 Task: Search one way flight ticket for 3 adults in first from Riverton: Central Wyoming Regional Airport (was Riverton Regional) to Jackson: Jackson Hole Airport on 5-2-2023. Number of bags: 11 checked bags. Price is upto 106000. Outbound departure time preference is 22:15.
Action: Mouse moved to (357, 305)
Screenshot: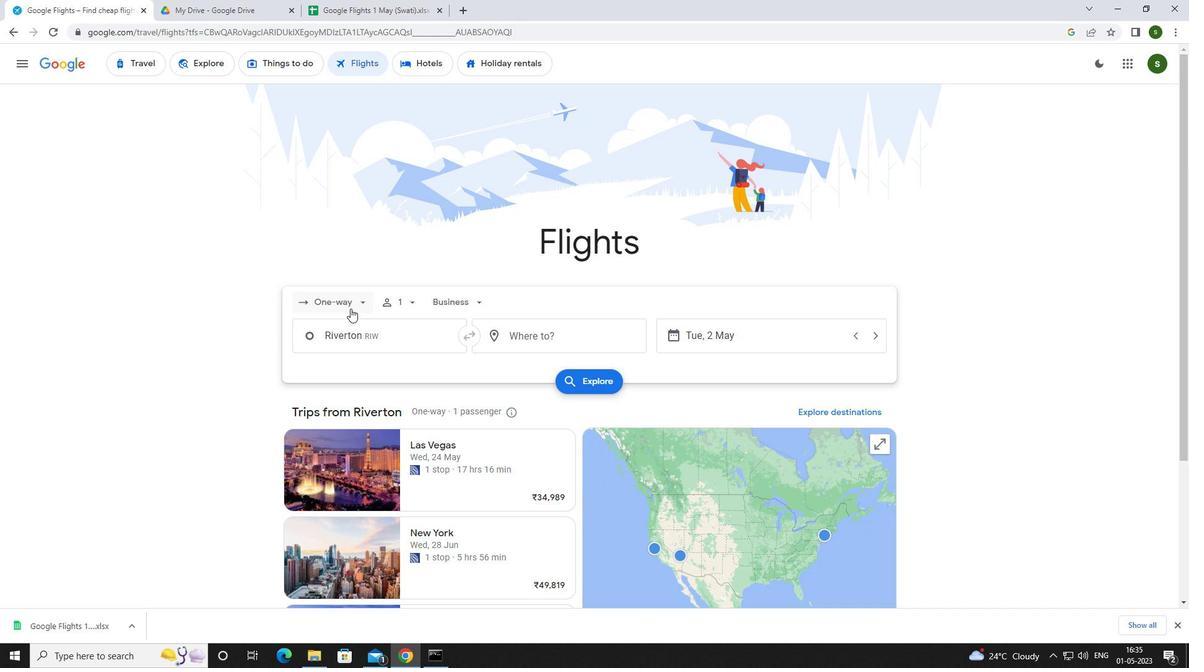 
Action: Mouse pressed left at (357, 305)
Screenshot: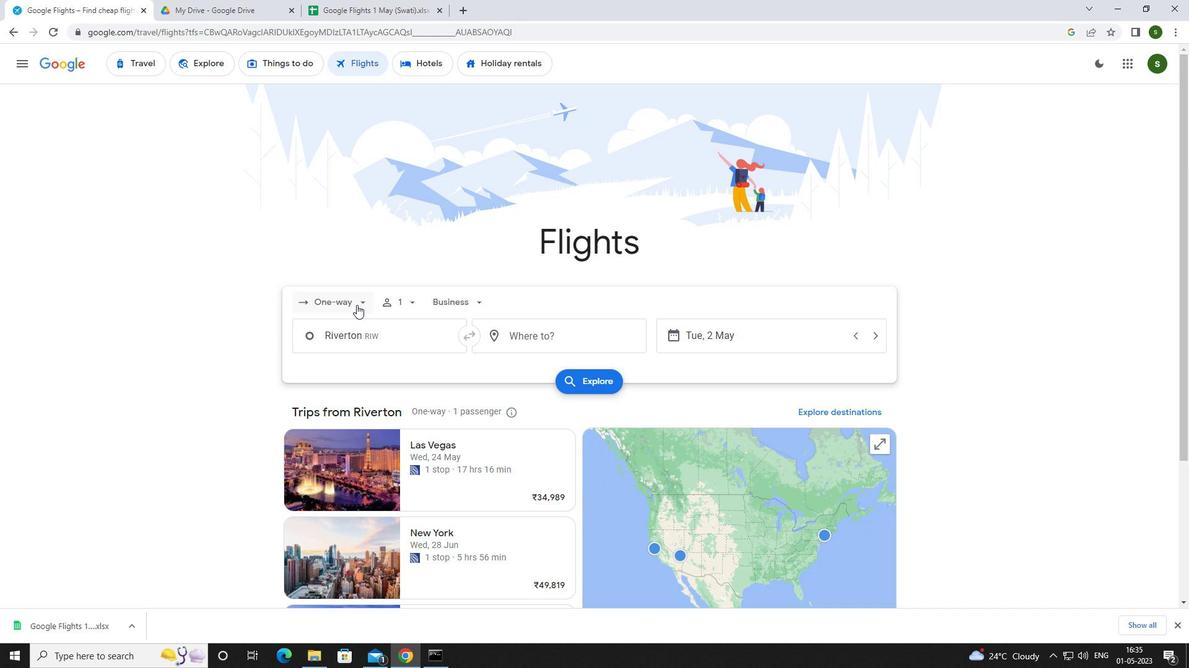 
Action: Mouse moved to (359, 358)
Screenshot: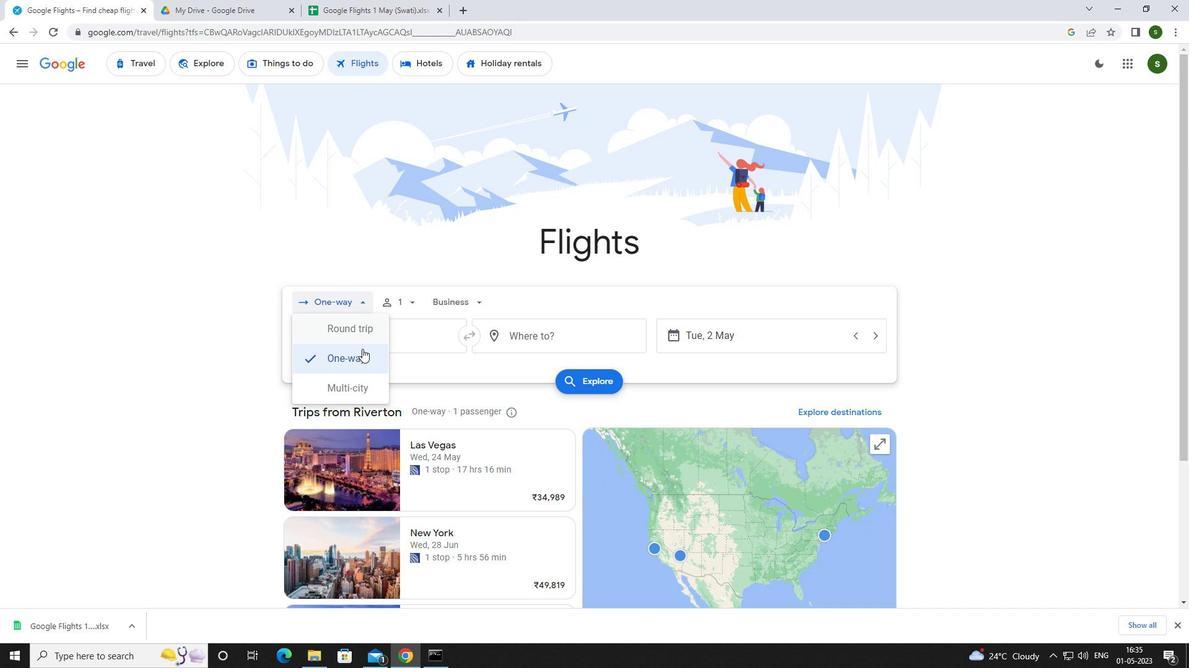 
Action: Mouse pressed left at (359, 358)
Screenshot: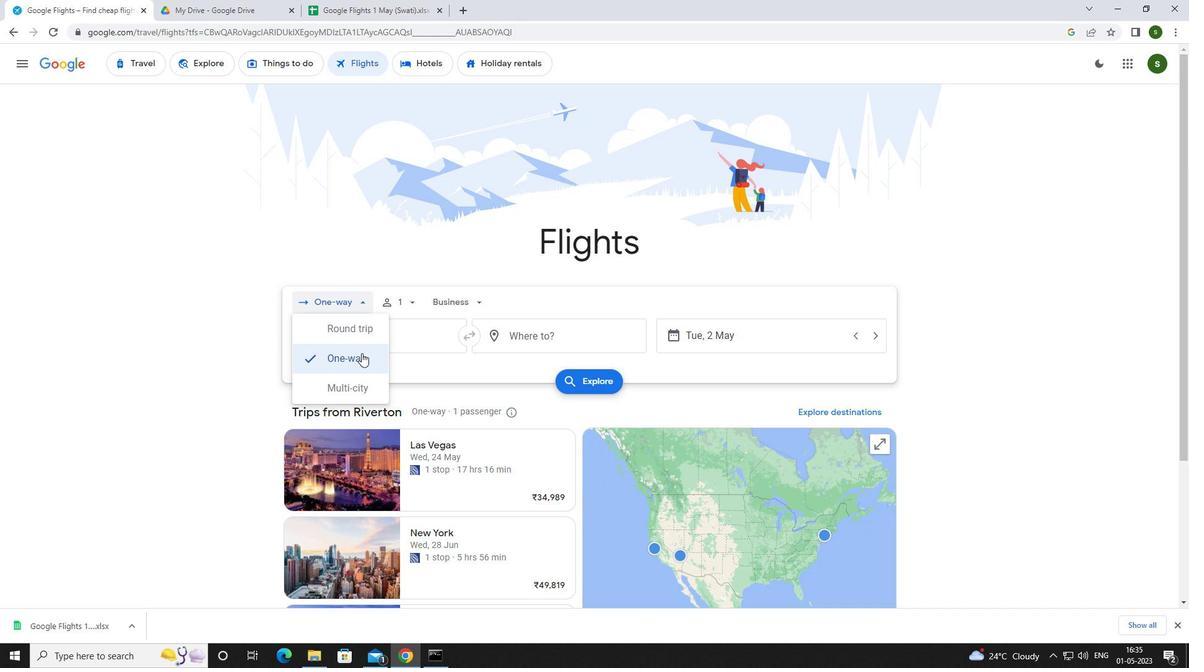 
Action: Mouse moved to (405, 300)
Screenshot: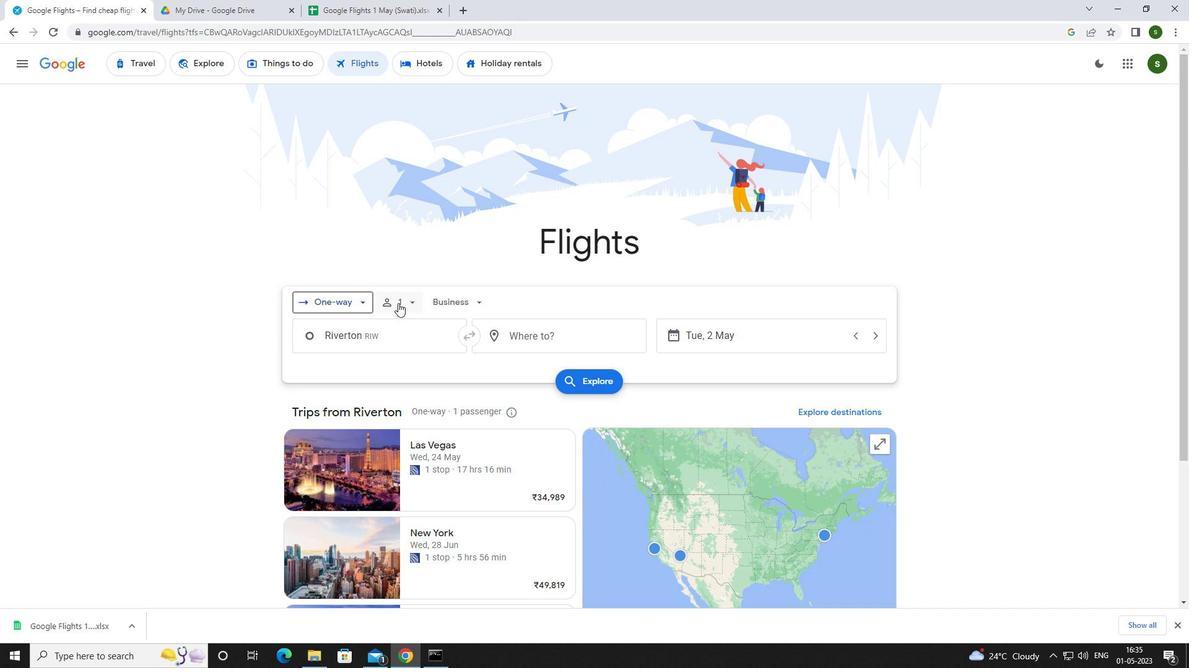 
Action: Mouse pressed left at (405, 300)
Screenshot: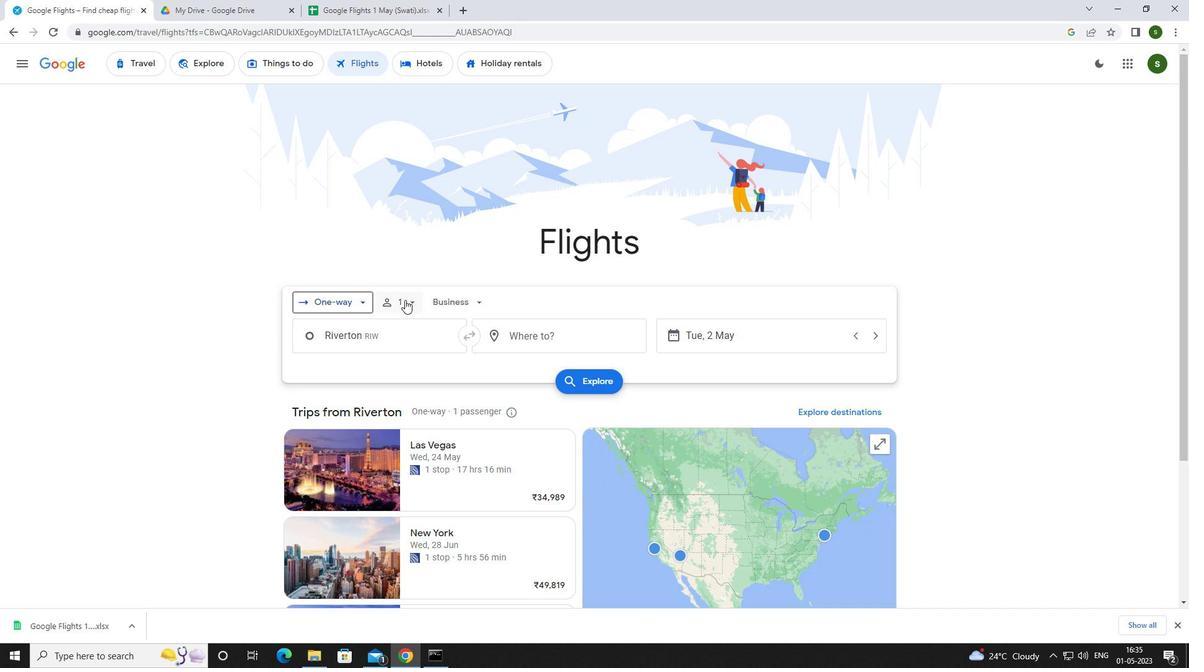 
Action: Mouse moved to (512, 335)
Screenshot: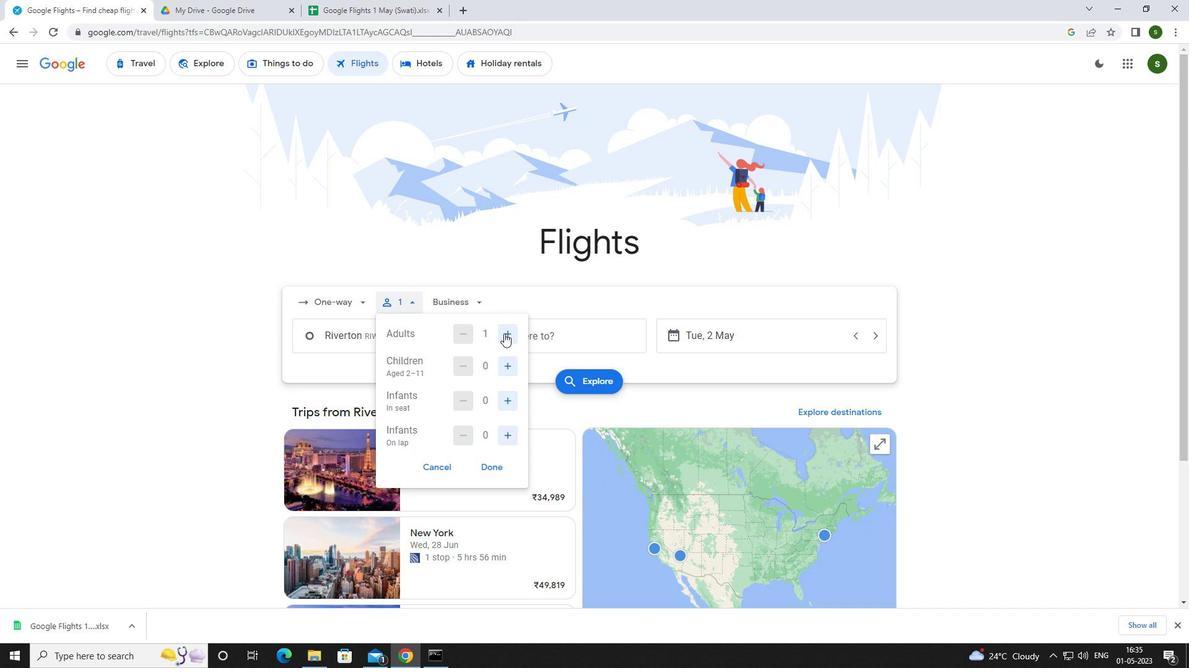 
Action: Mouse pressed left at (512, 335)
Screenshot: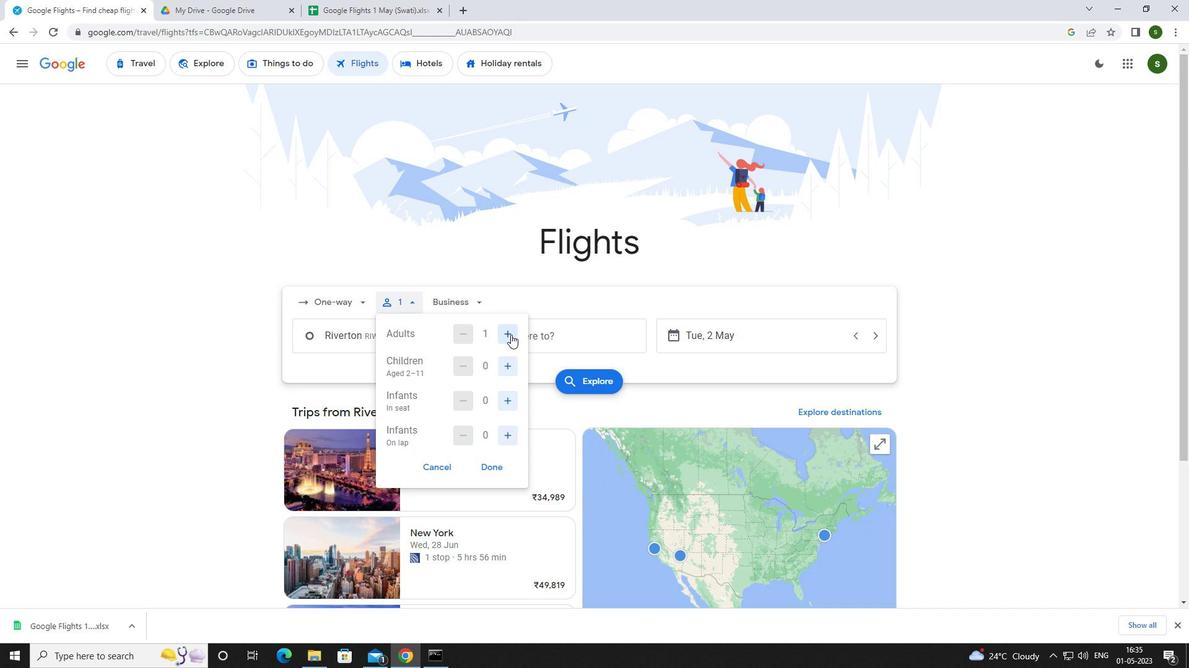 
Action: Mouse moved to (512, 334)
Screenshot: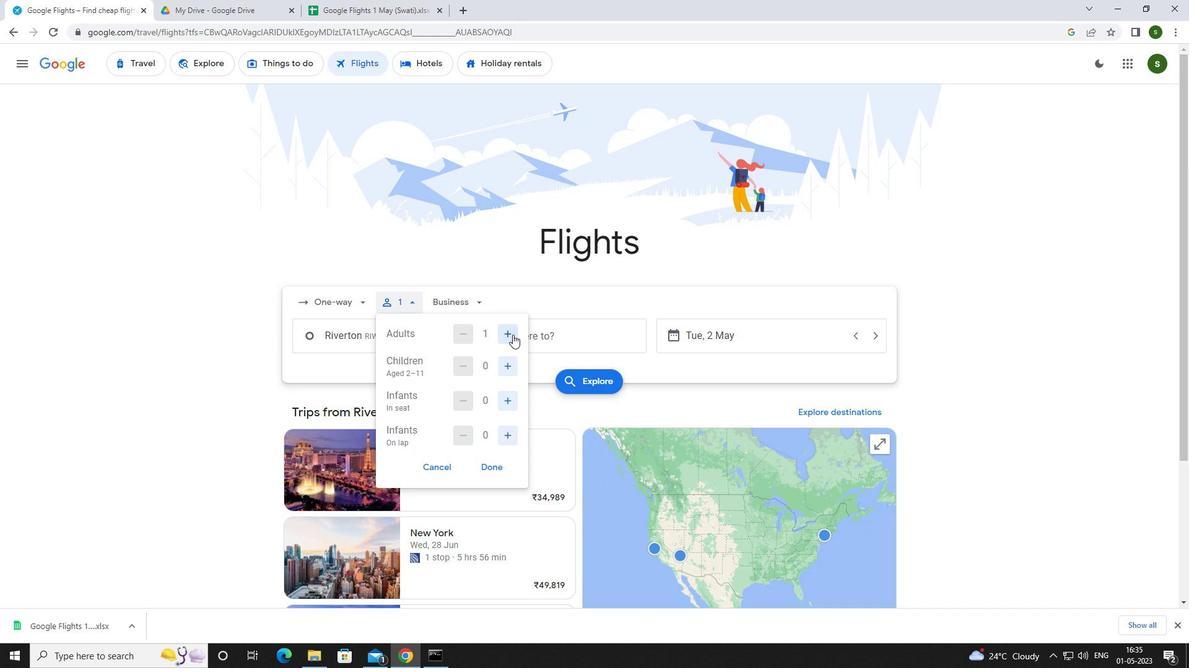 
Action: Mouse pressed left at (512, 334)
Screenshot: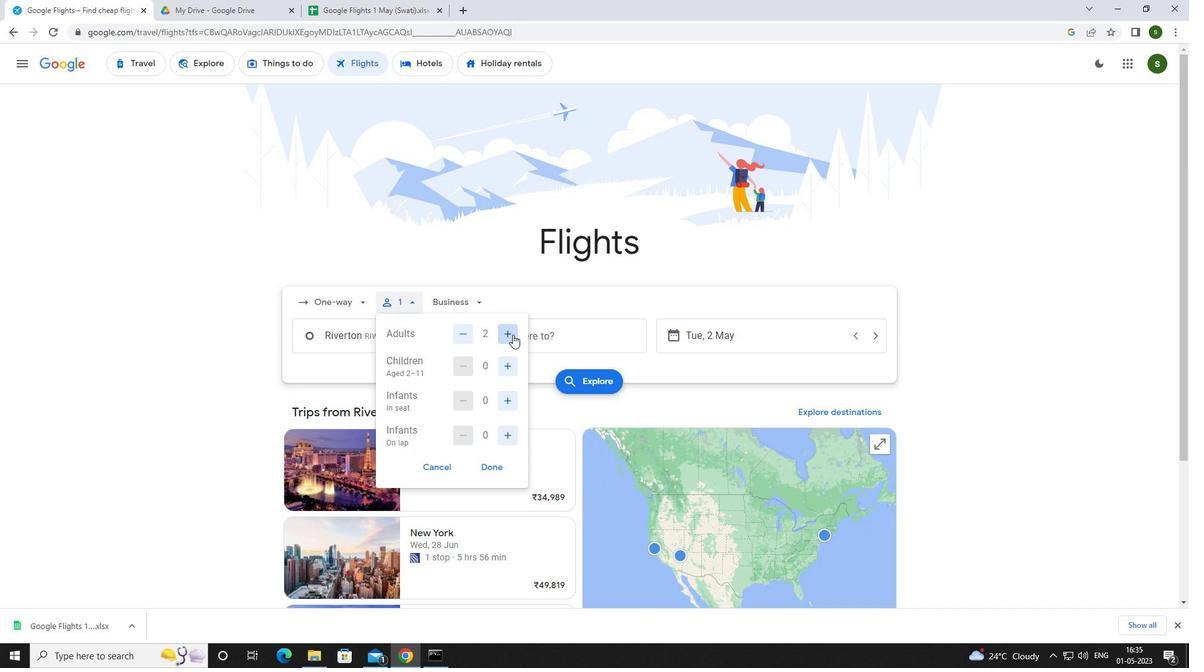 
Action: Mouse moved to (468, 306)
Screenshot: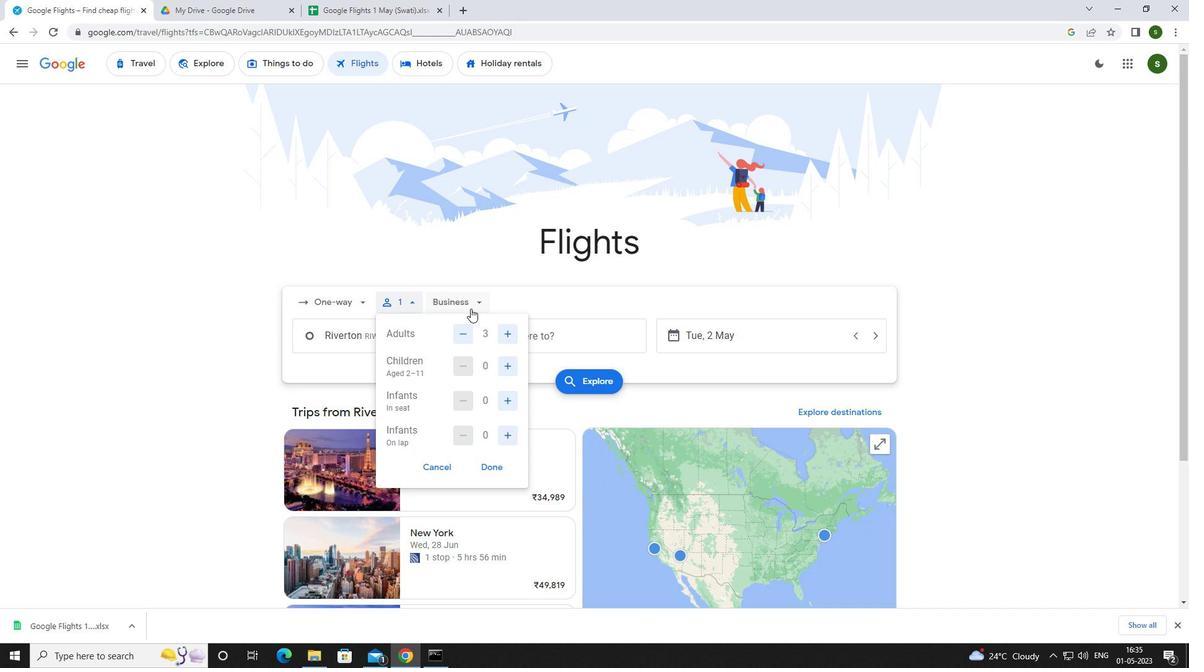 
Action: Mouse pressed left at (468, 306)
Screenshot: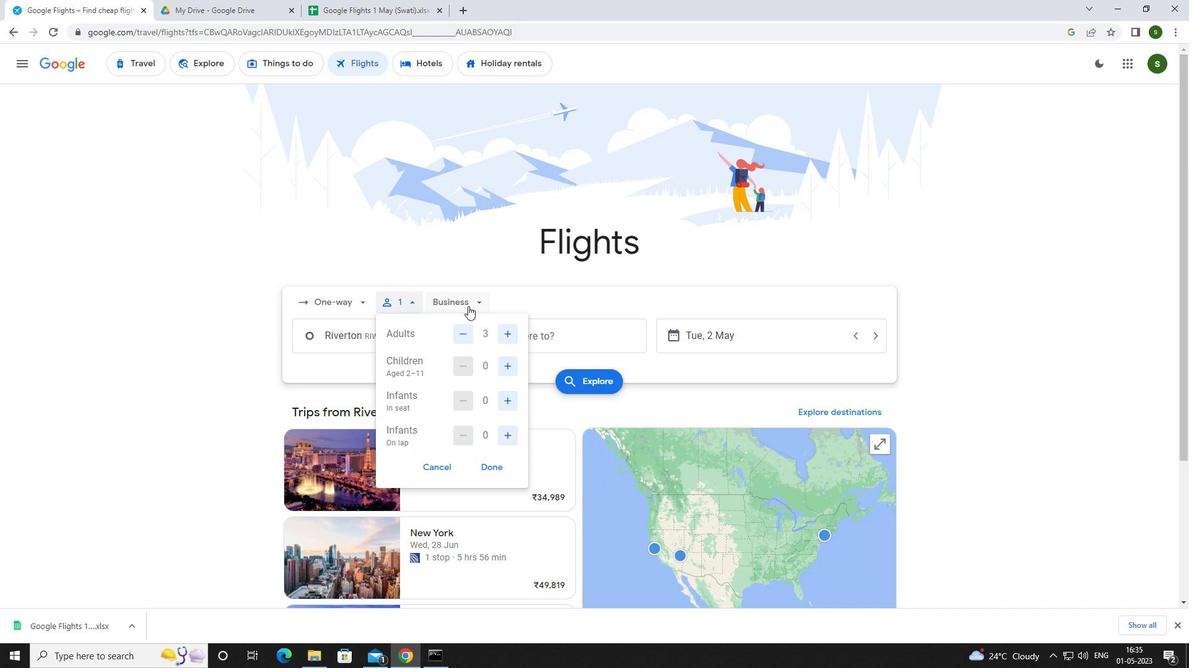 
Action: Mouse moved to (481, 416)
Screenshot: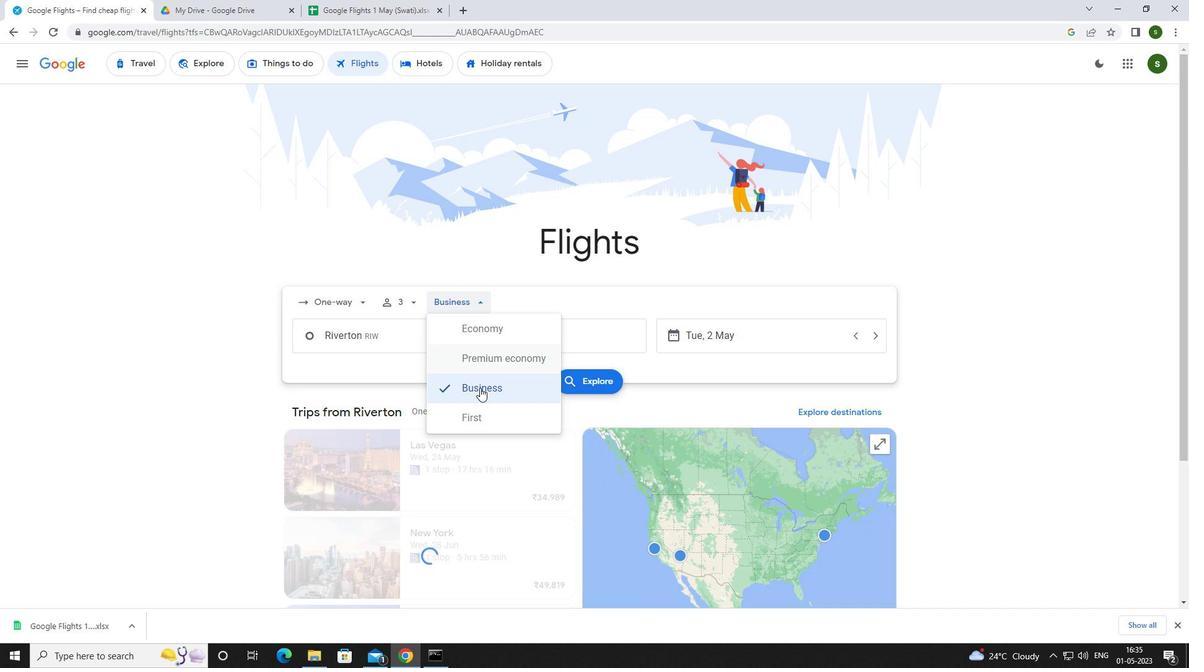 
Action: Mouse pressed left at (481, 416)
Screenshot: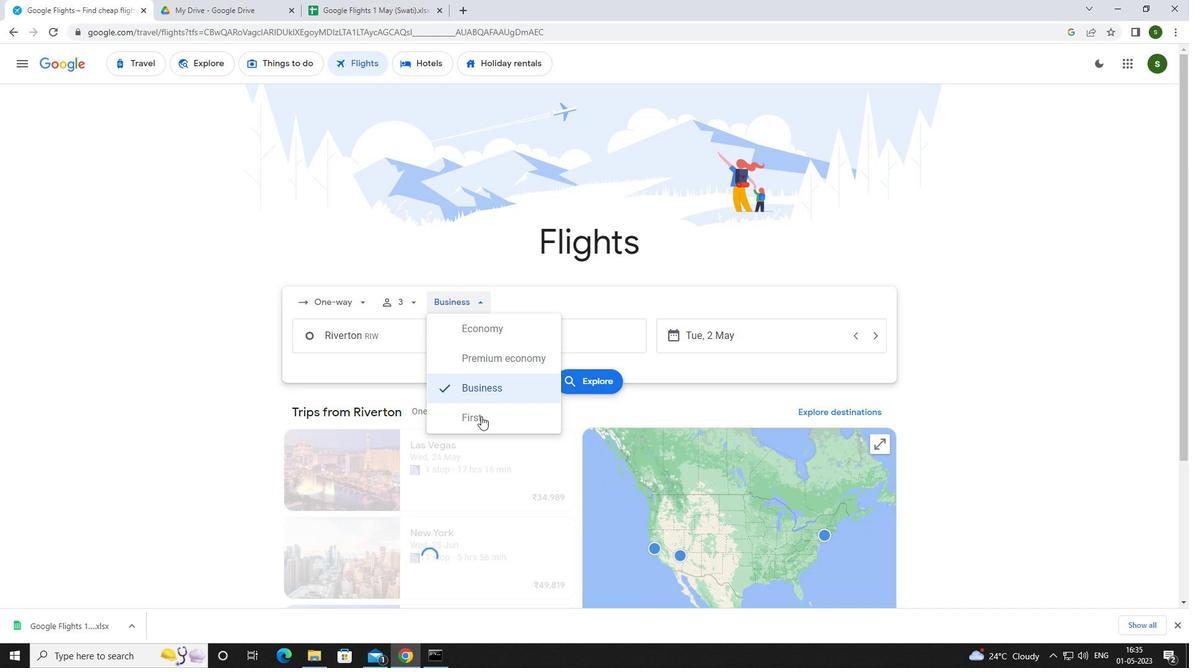 
Action: Mouse moved to (406, 336)
Screenshot: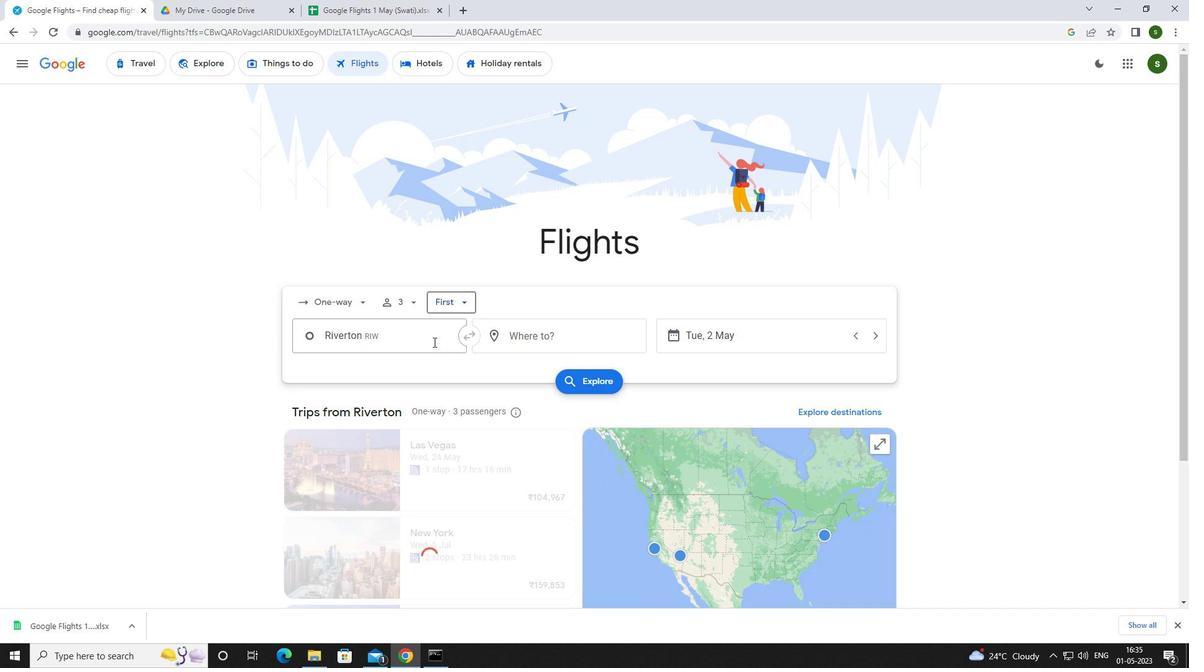 
Action: Mouse pressed left at (406, 336)
Screenshot: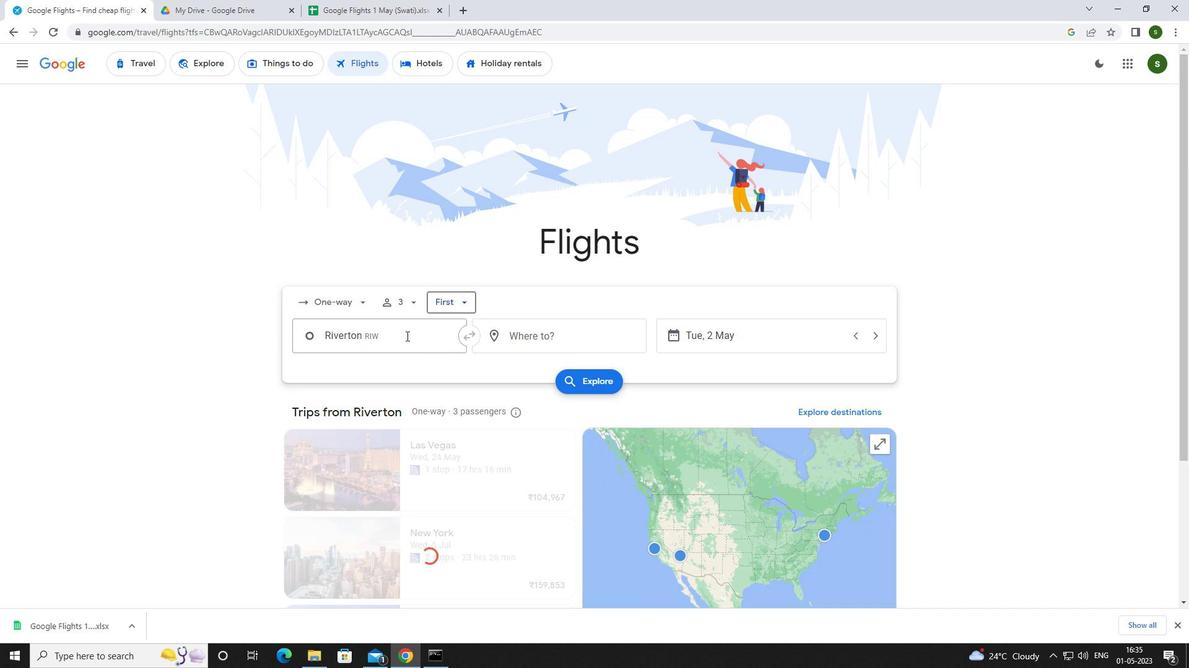 
Action: Mouse moved to (372, 343)
Screenshot: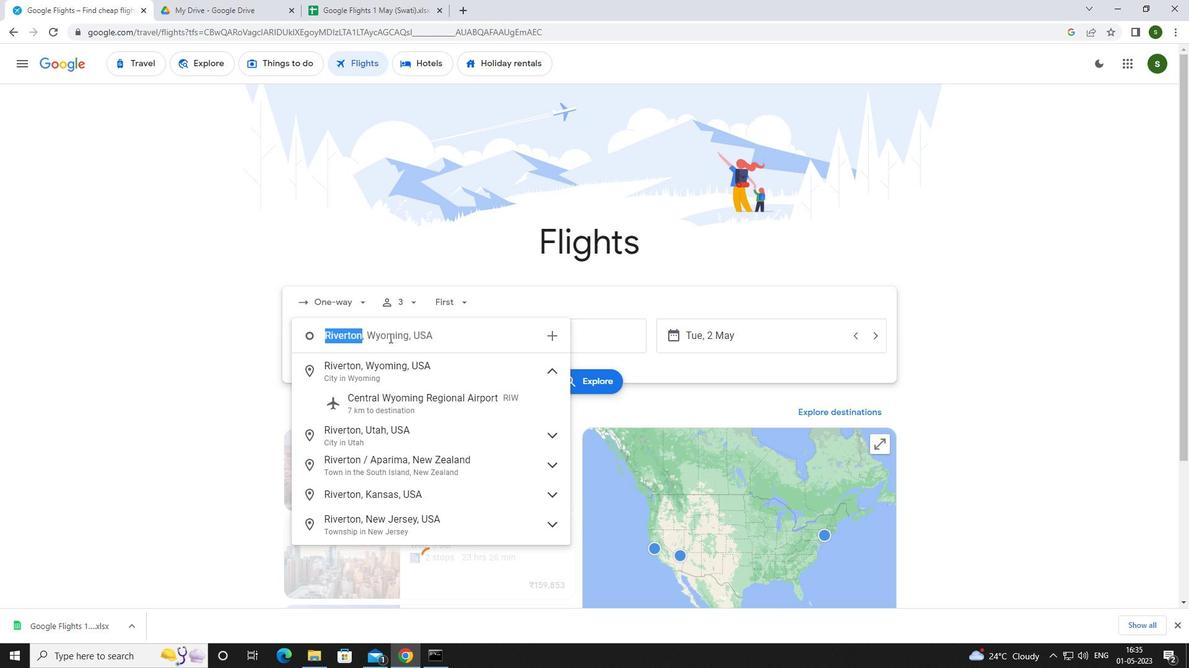 
Action: Key pressed <Key.caps_lock>r<Key.caps_lock>iverton
Screenshot: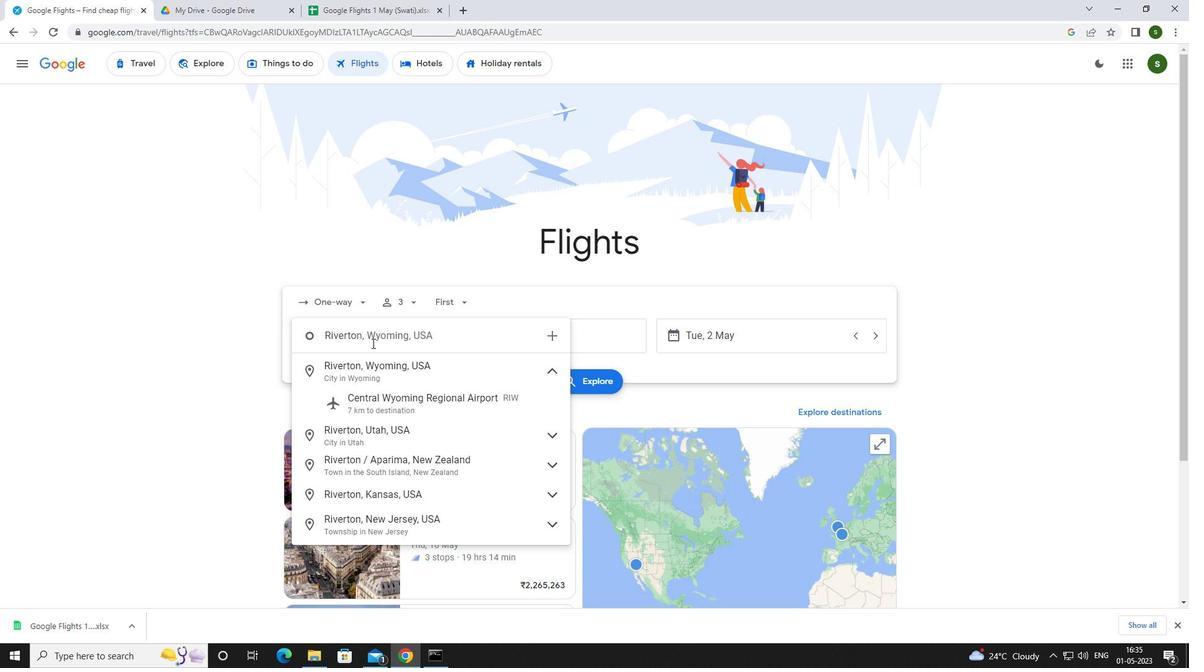 
Action: Mouse moved to (398, 410)
Screenshot: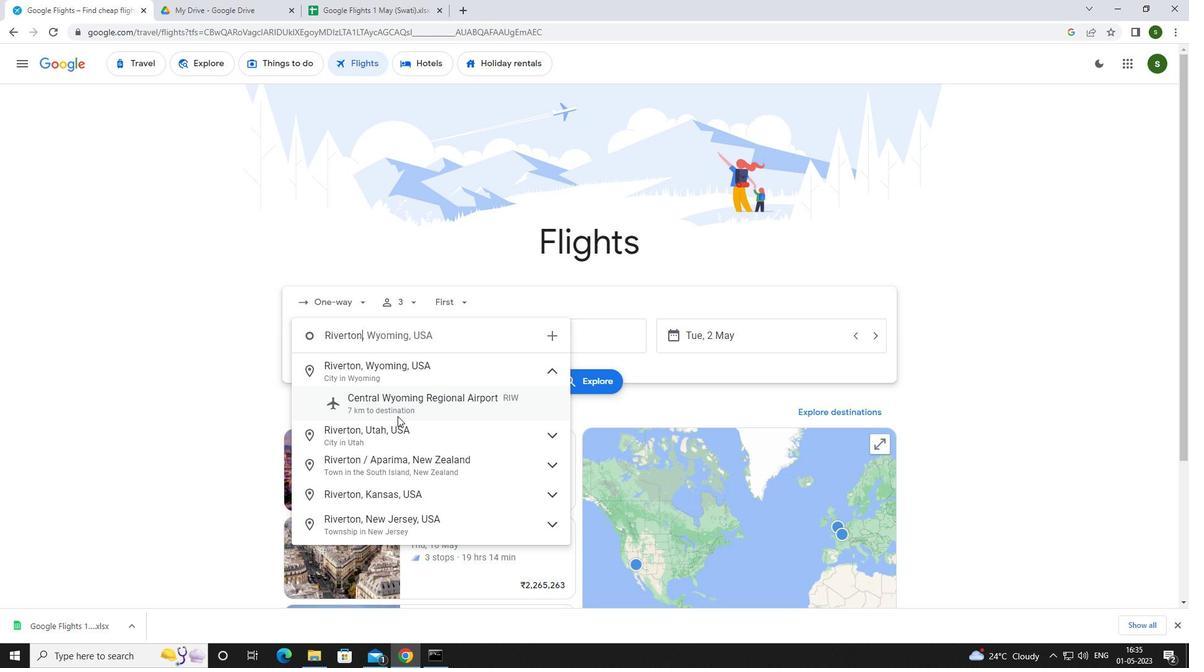 
Action: Mouse pressed left at (398, 410)
Screenshot: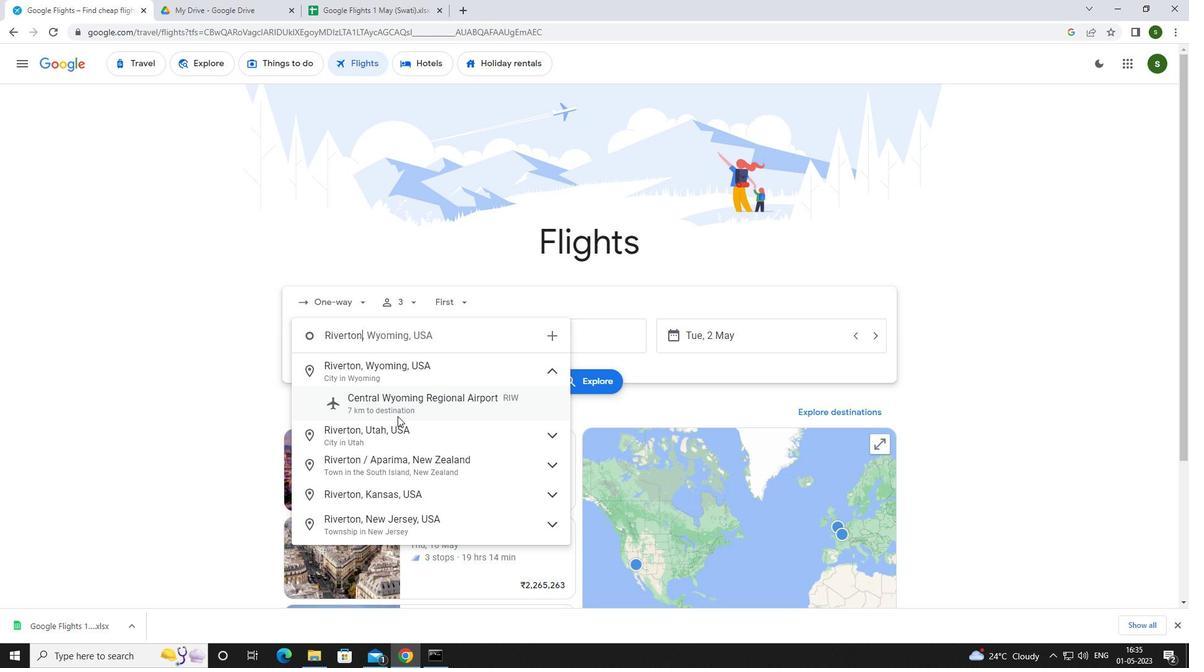 
Action: Mouse moved to (549, 338)
Screenshot: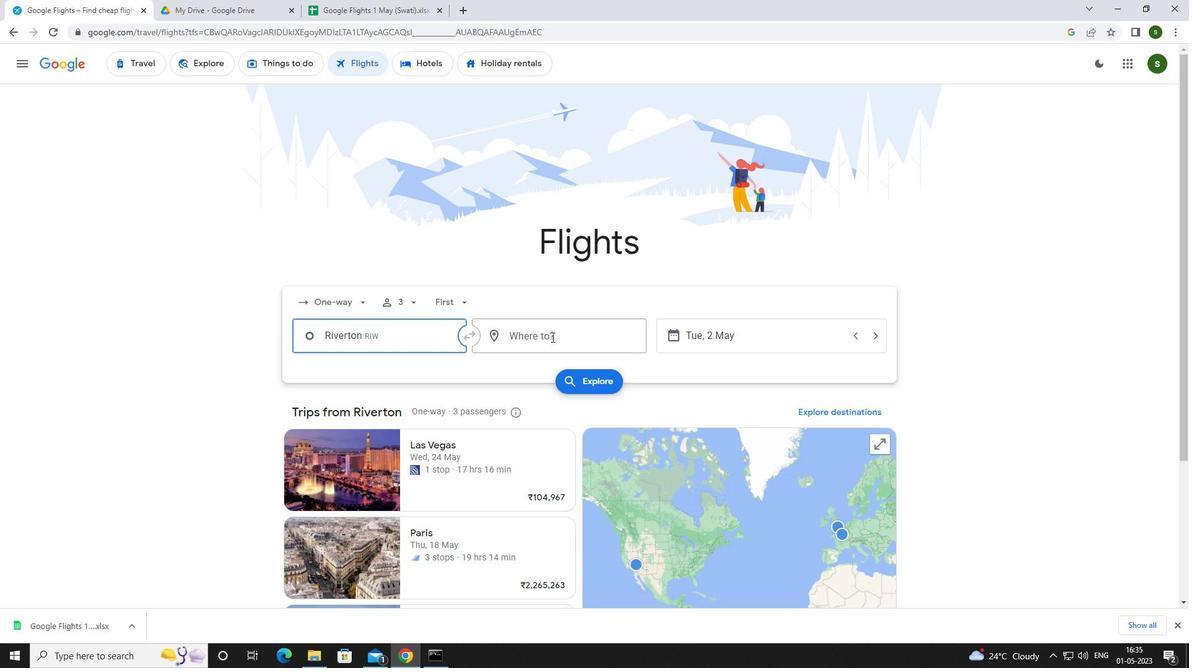 
Action: Mouse pressed left at (549, 338)
Screenshot: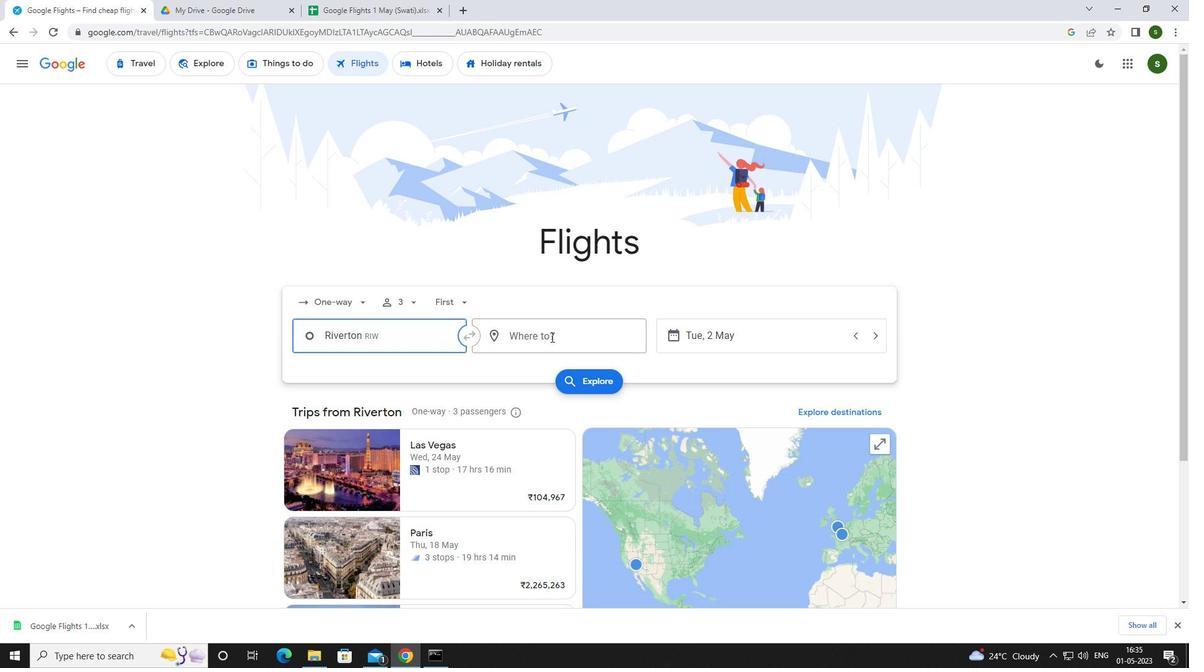 
Action: Mouse moved to (449, 356)
Screenshot: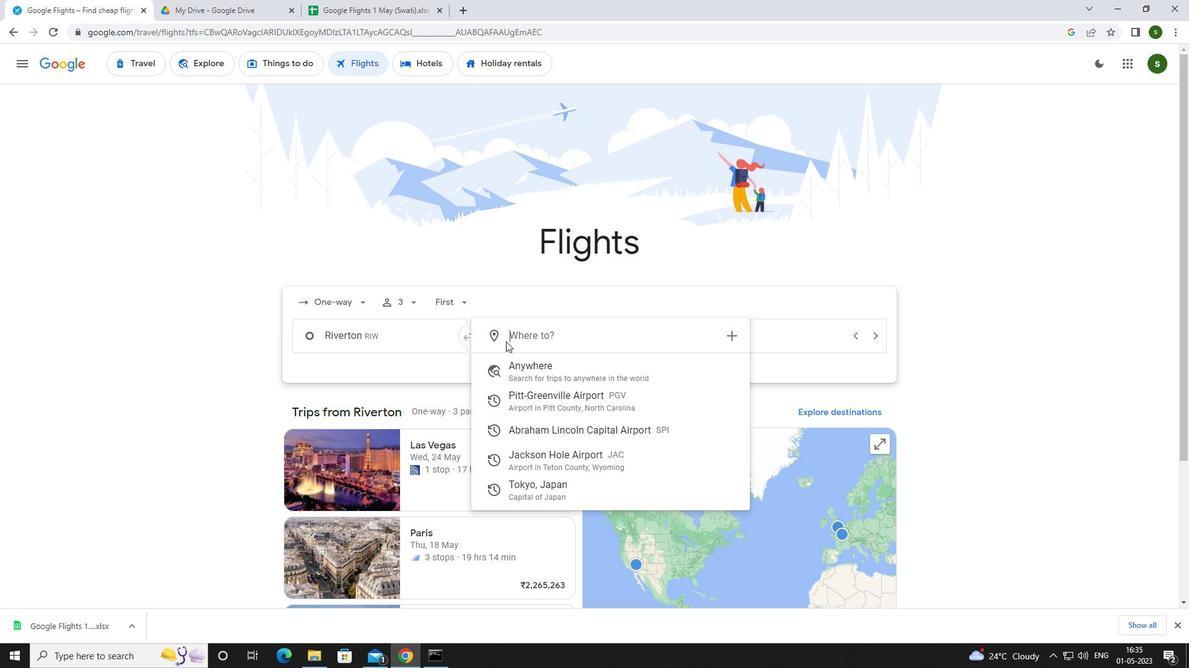 
Action: Key pressed <Key.caps_lock>j<Key.caps_lock>ackson<Key.space><Key.caps_lock>h
Screenshot: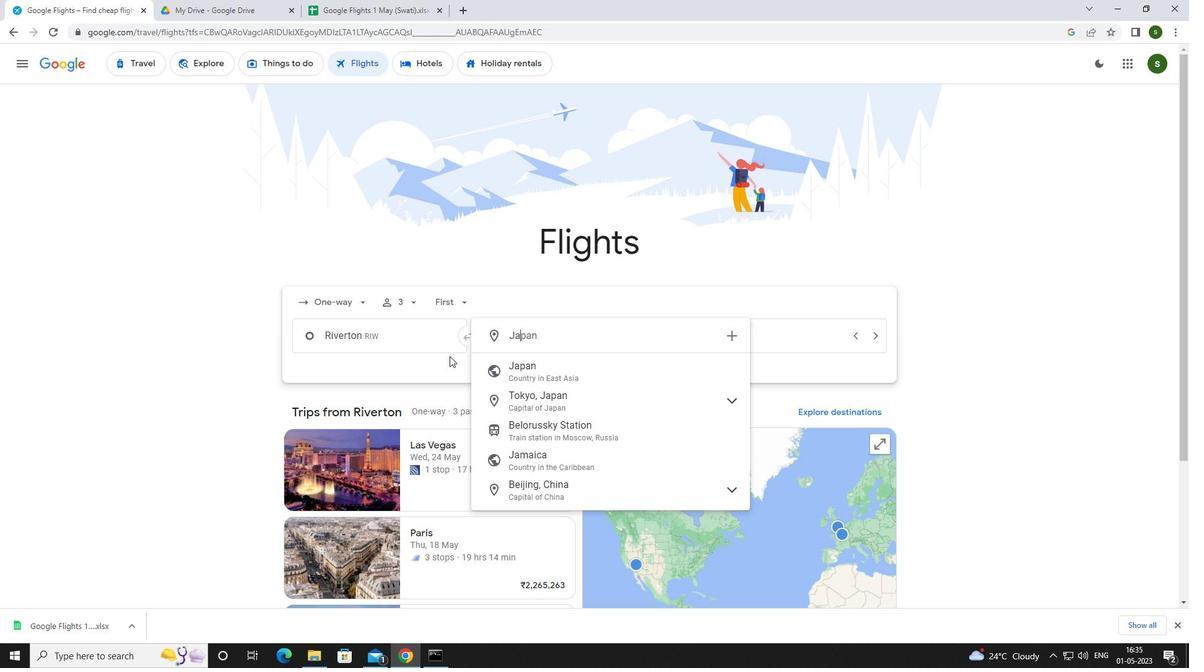 
Action: Mouse moved to (595, 399)
Screenshot: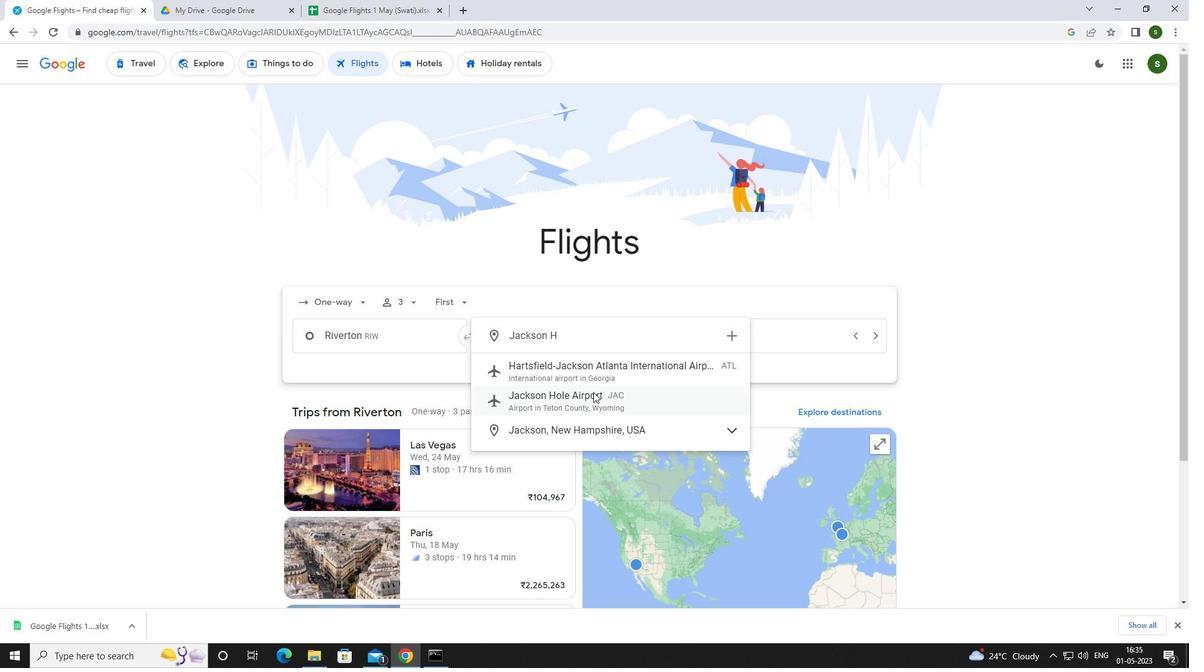 
Action: Mouse pressed left at (595, 399)
Screenshot: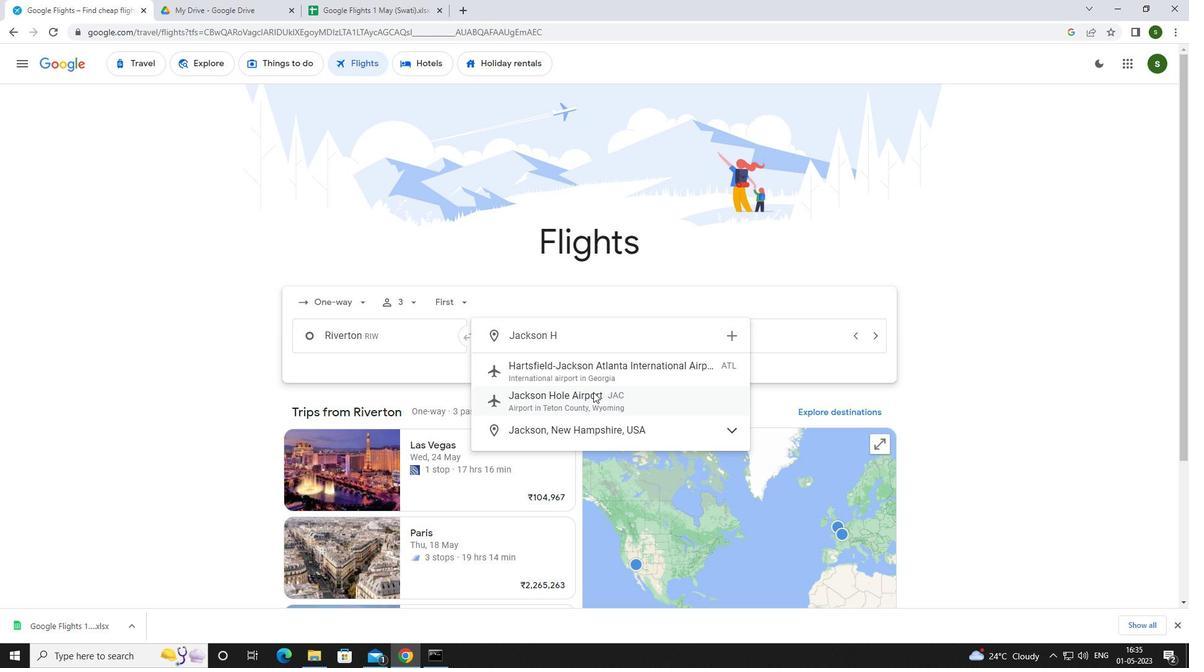 
Action: Mouse moved to (746, 333)
Screenshot: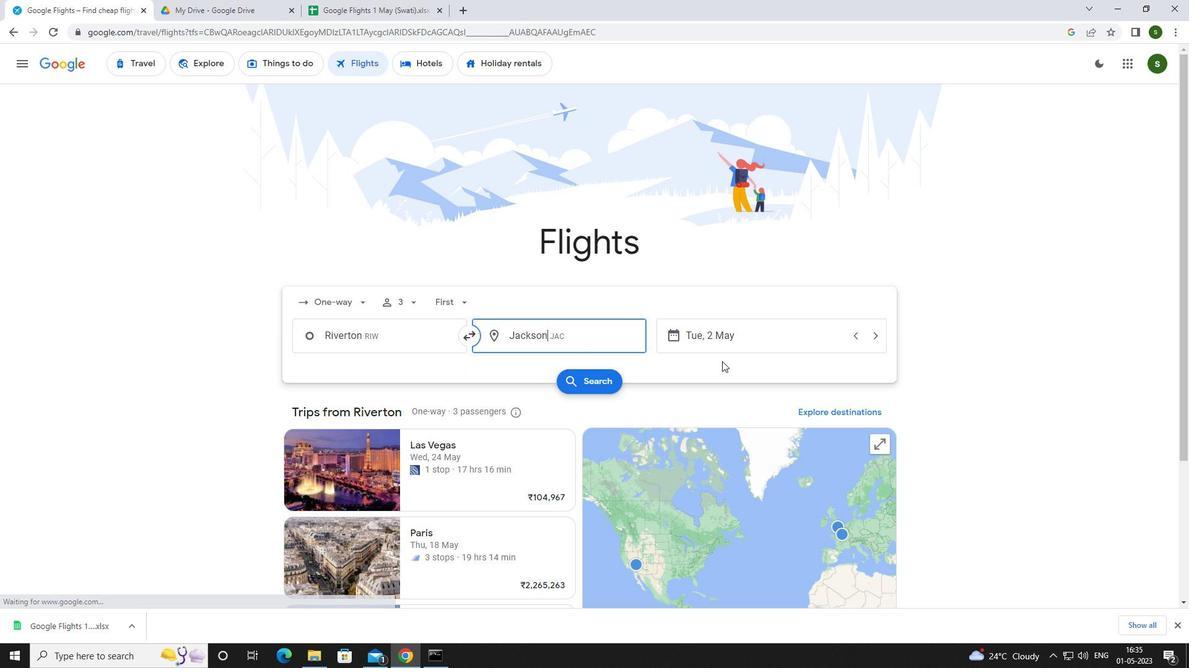 
Action: Mouse pressed left at (746, 333)
Screenshot: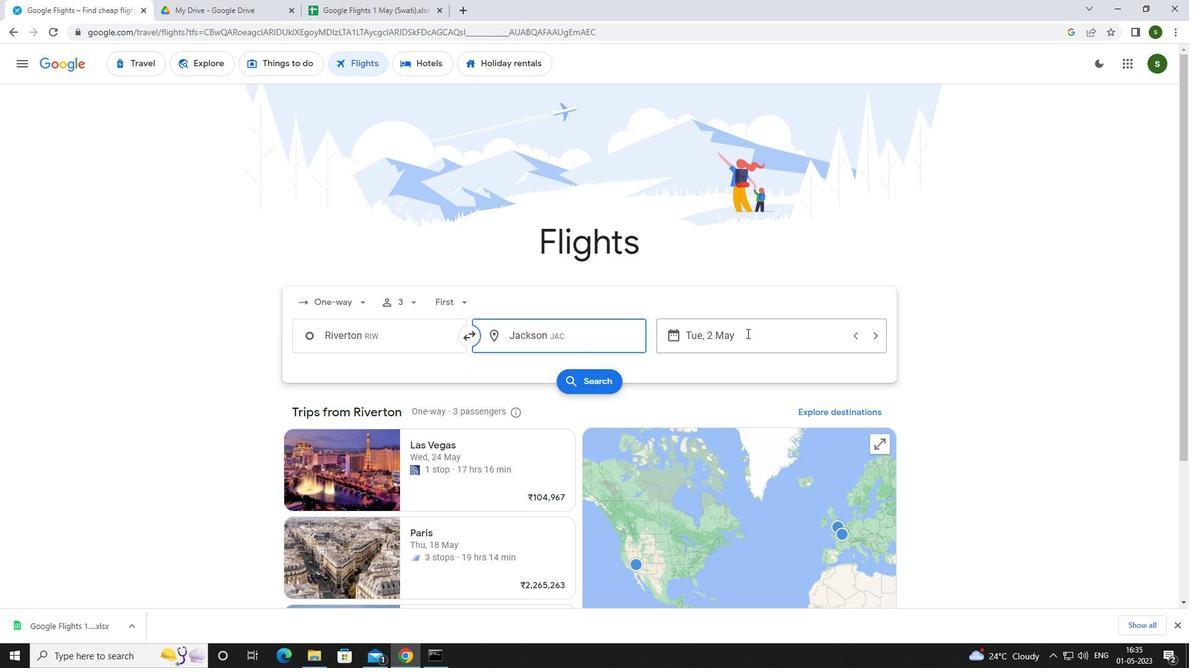 
Action: Mouse moved to (510, 382)
Screenshot: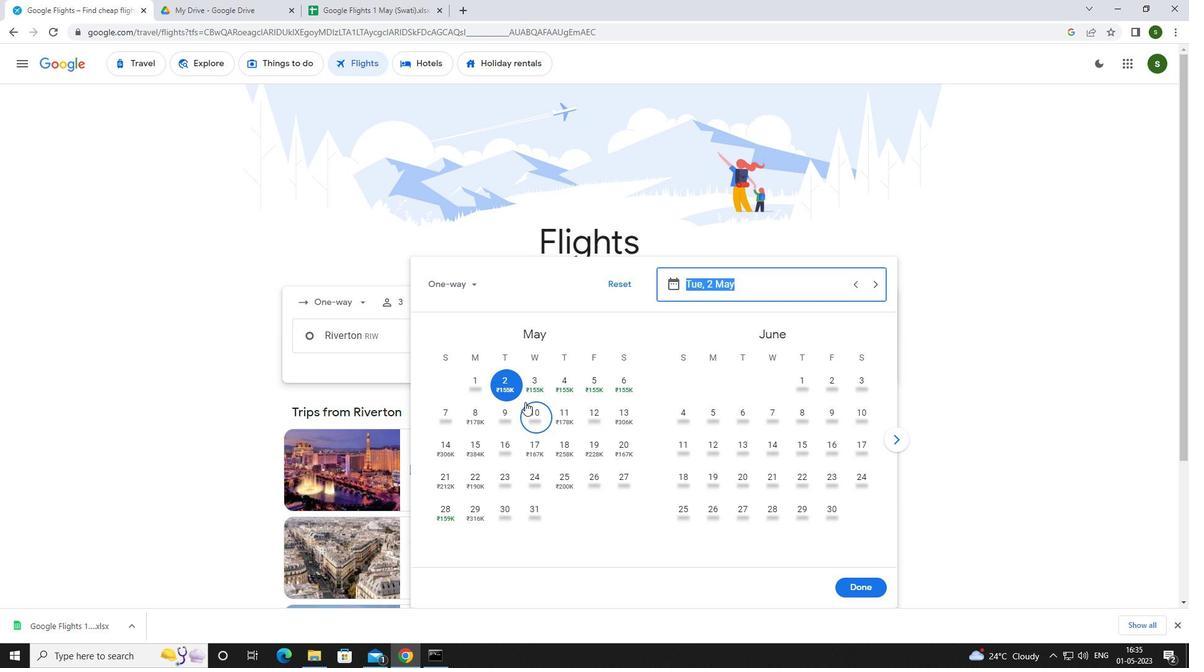 
Action: Mouse pressed left at (510, 382)
Screenshot: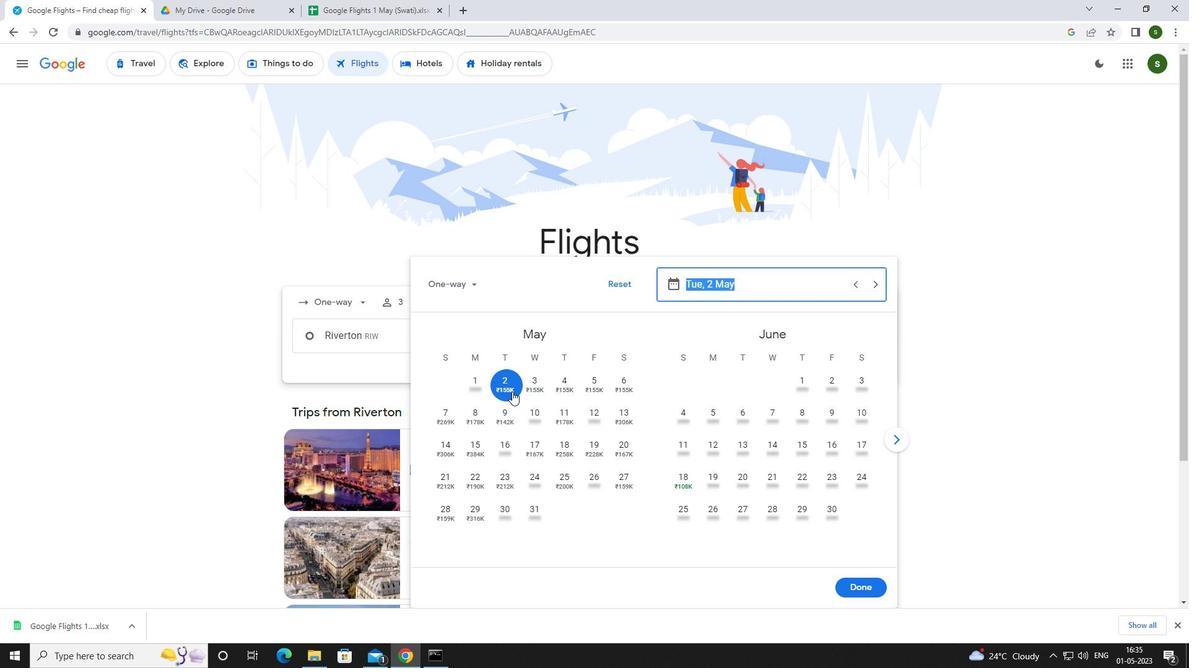 
Action: Mouse moved to (860, 589)
Screenshot: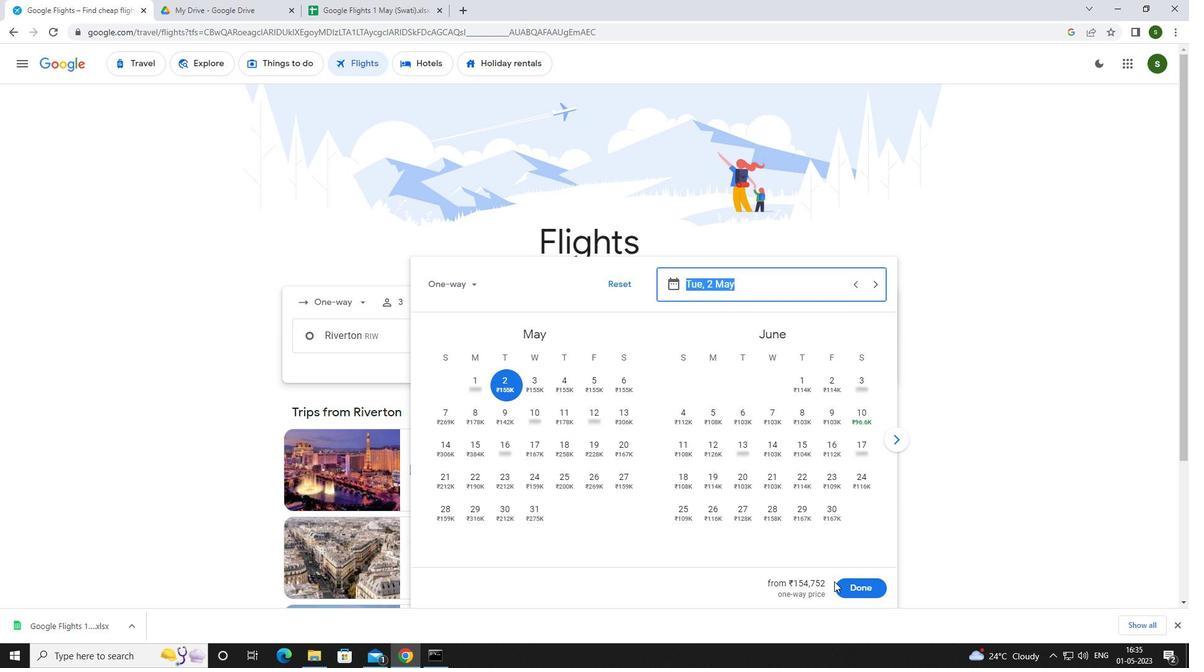 
Action: Mouse pressed left at (860, 589)
Screenshot: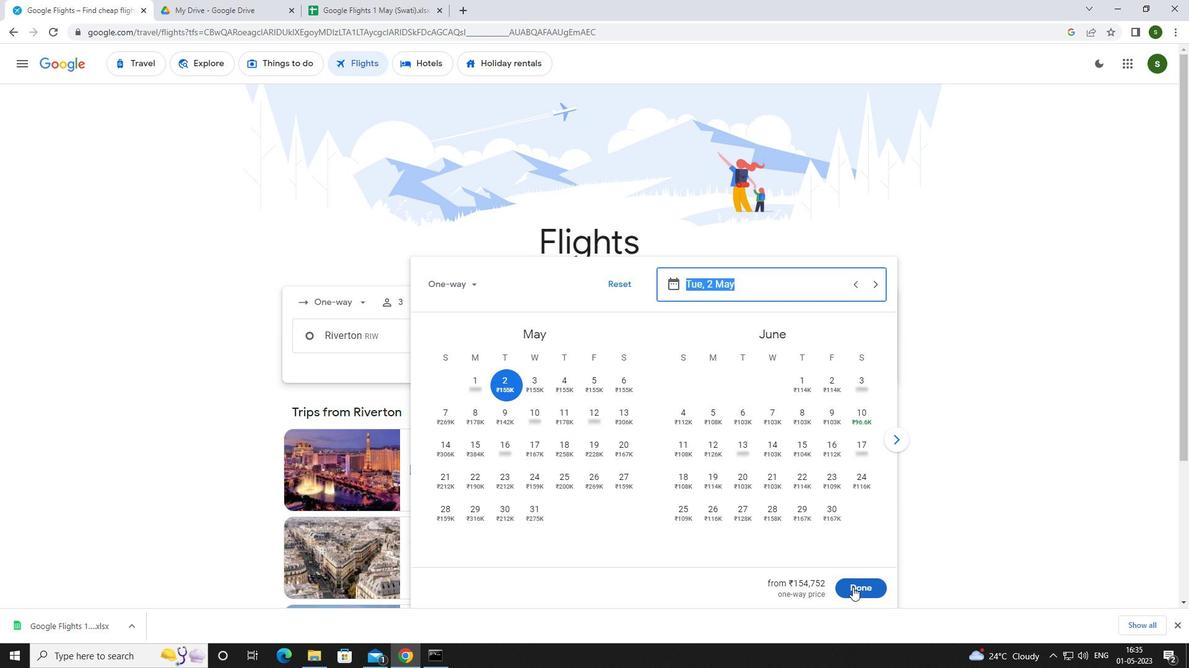 
Action: Mouse moved to (595, 375)
Screenshot: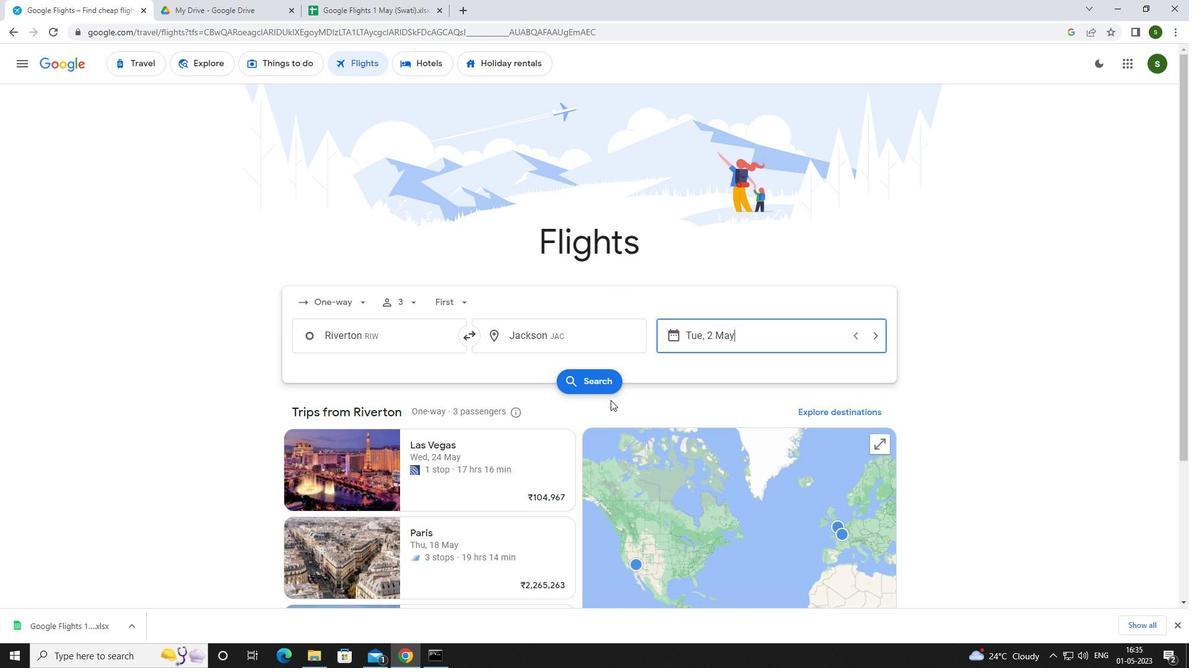 
Action: Mouse pressed left at (595, 375)
Screenshot: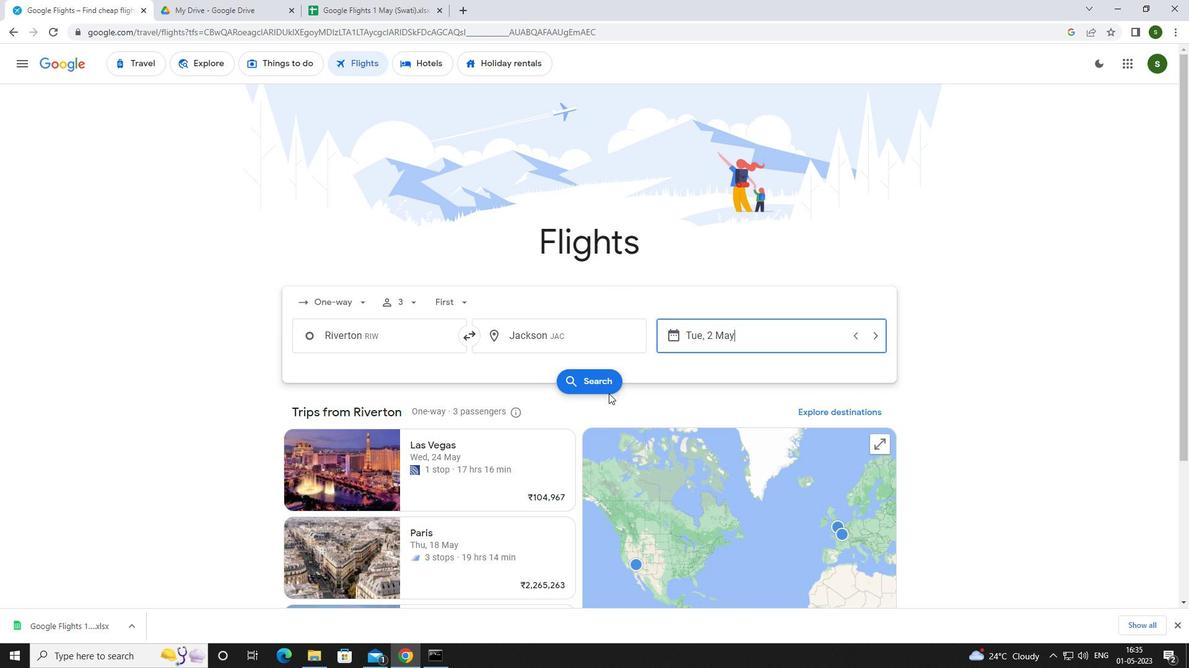 
Action: Mouse moved to (320, 178)
Screenshot: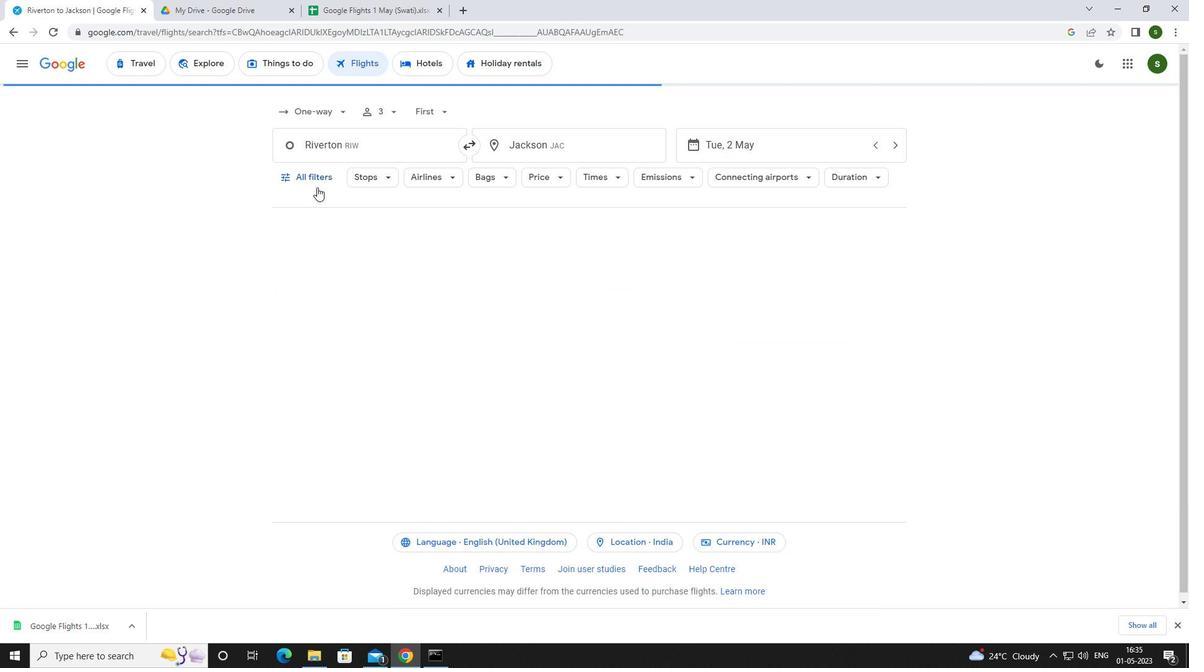 
Action: Mouse pressed left at (320, 178)
Screenshot: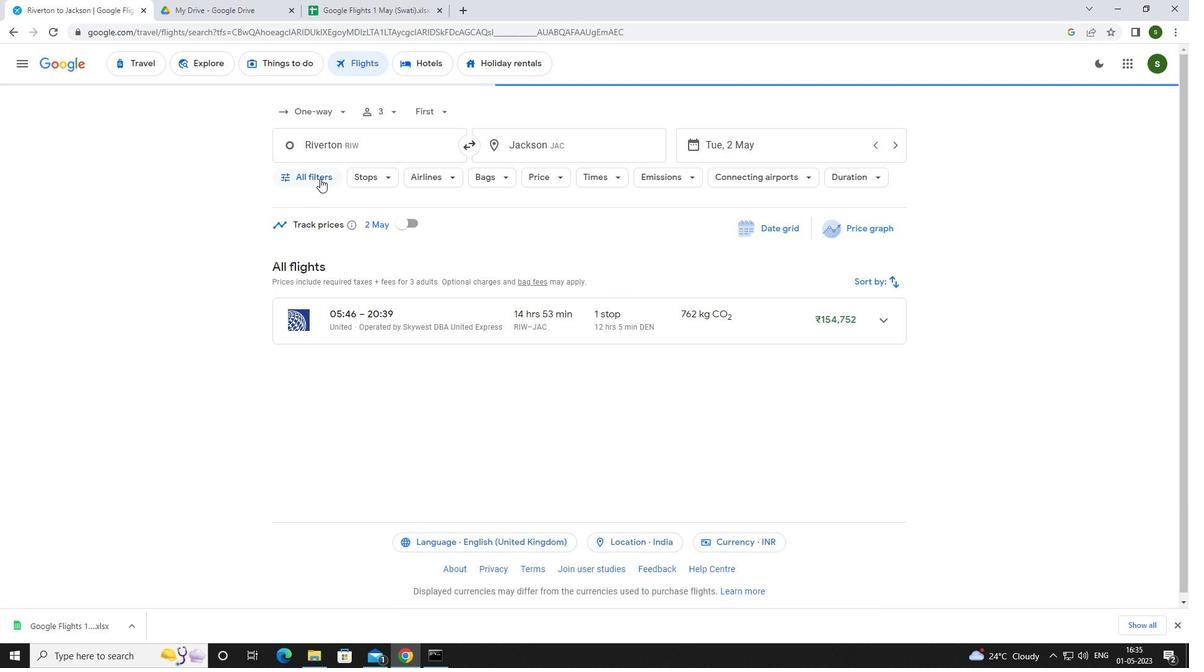 
Action: Mouse moved to (361, 260)
Screenshot: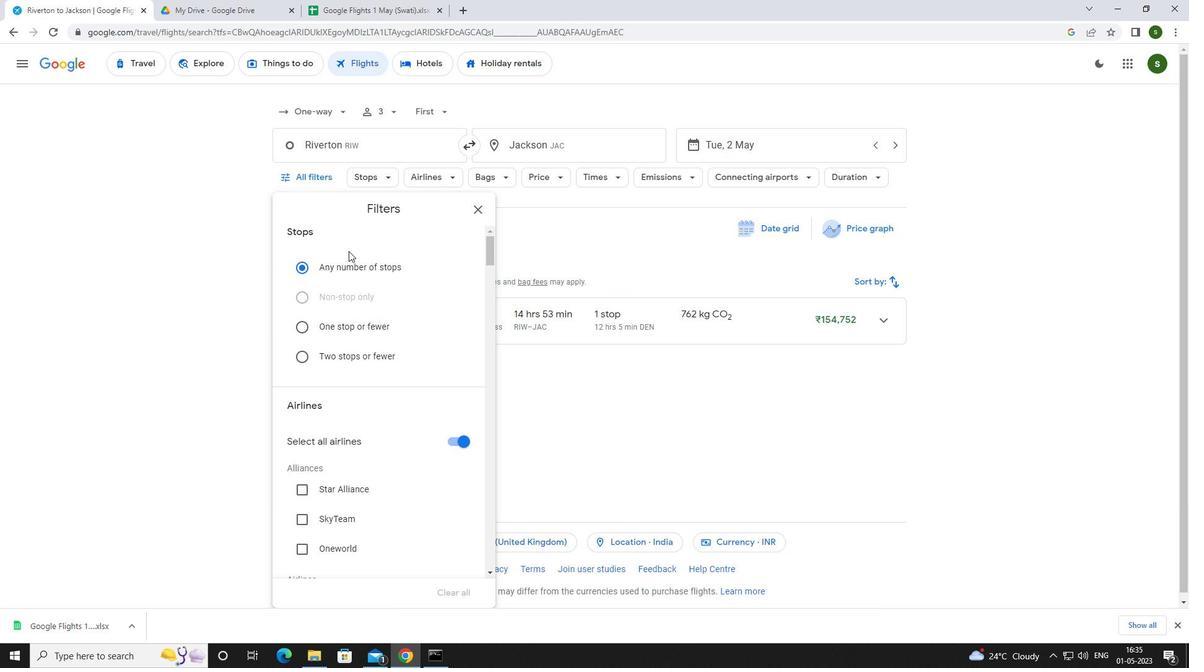 
Action: Mouse scrolled (361, 260) with delta (0, 0)
Screenshot: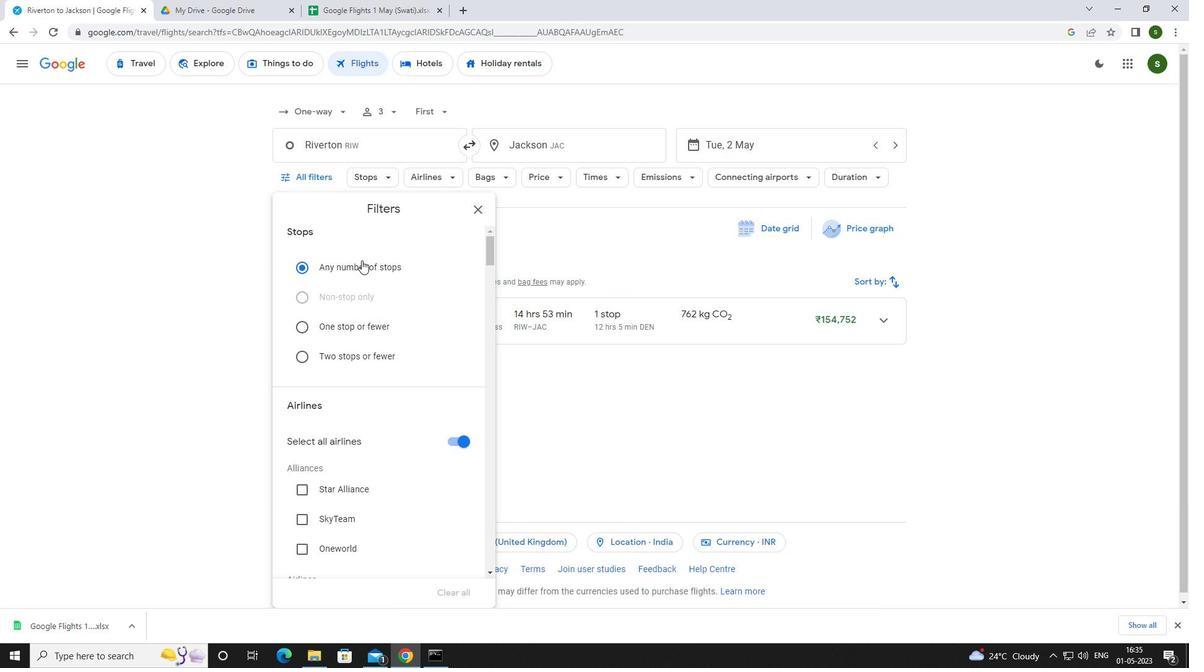 
Action: Mouse scrolled (361, 260) with delta (0, 0)
Screenshot: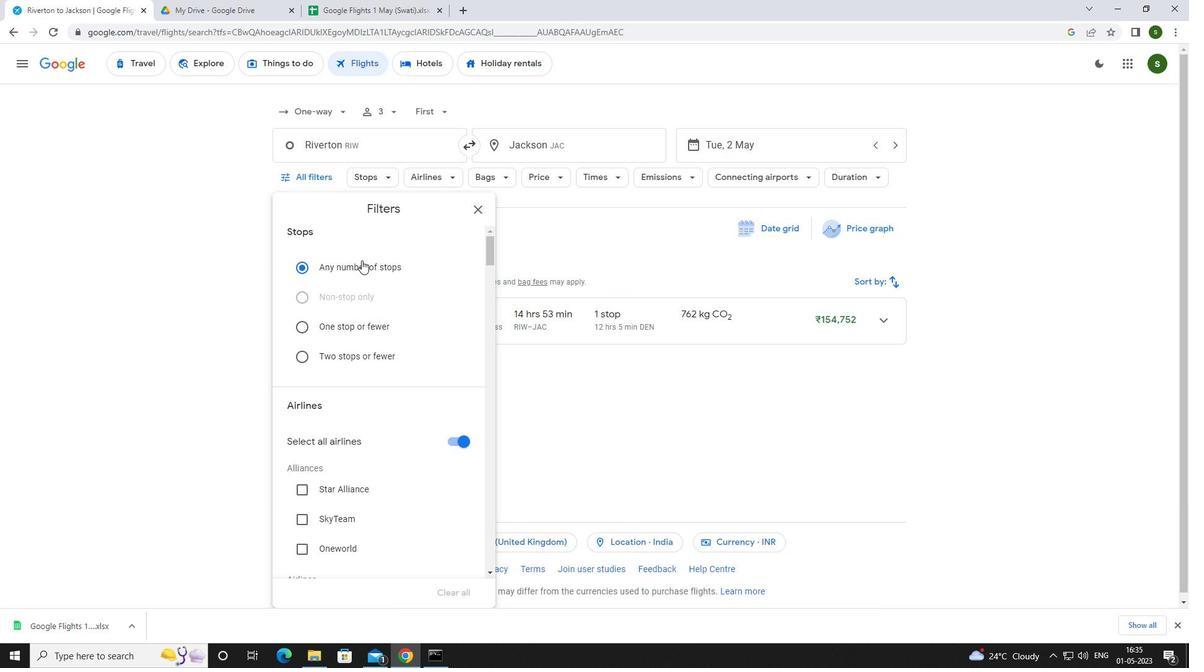 
Action: Mouse scrolled (361, 260) with delta (0, 0)
Screenshot: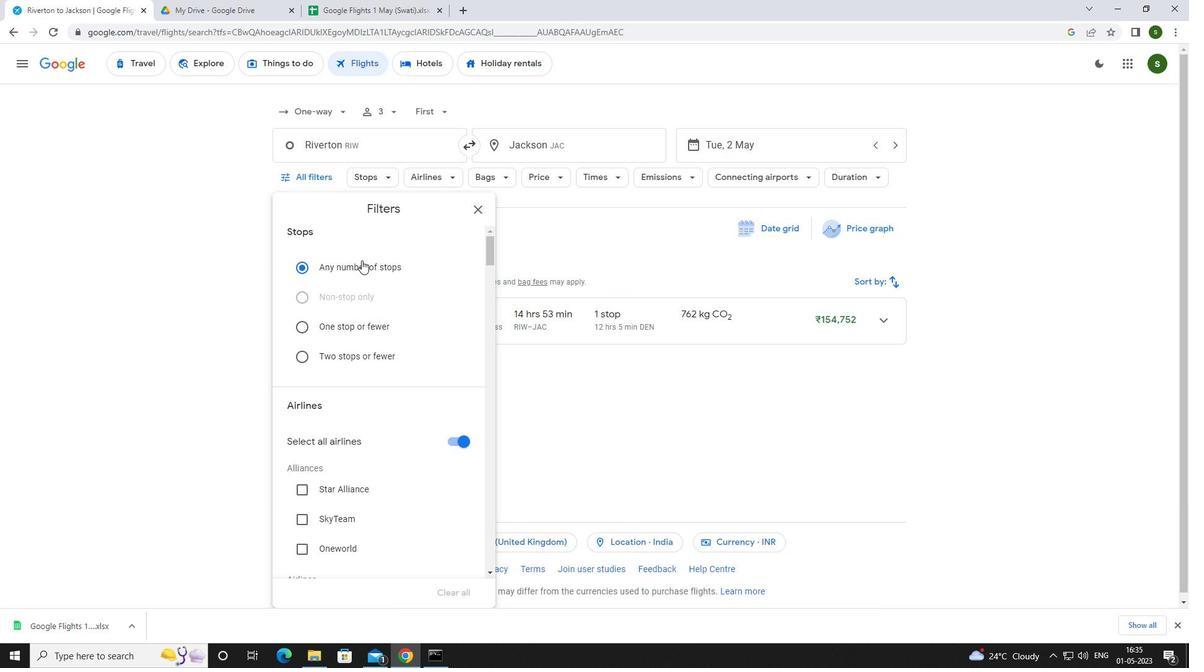 
Action: Mouse scrolled (361, 260) with delta (0, 0)
Screenshot: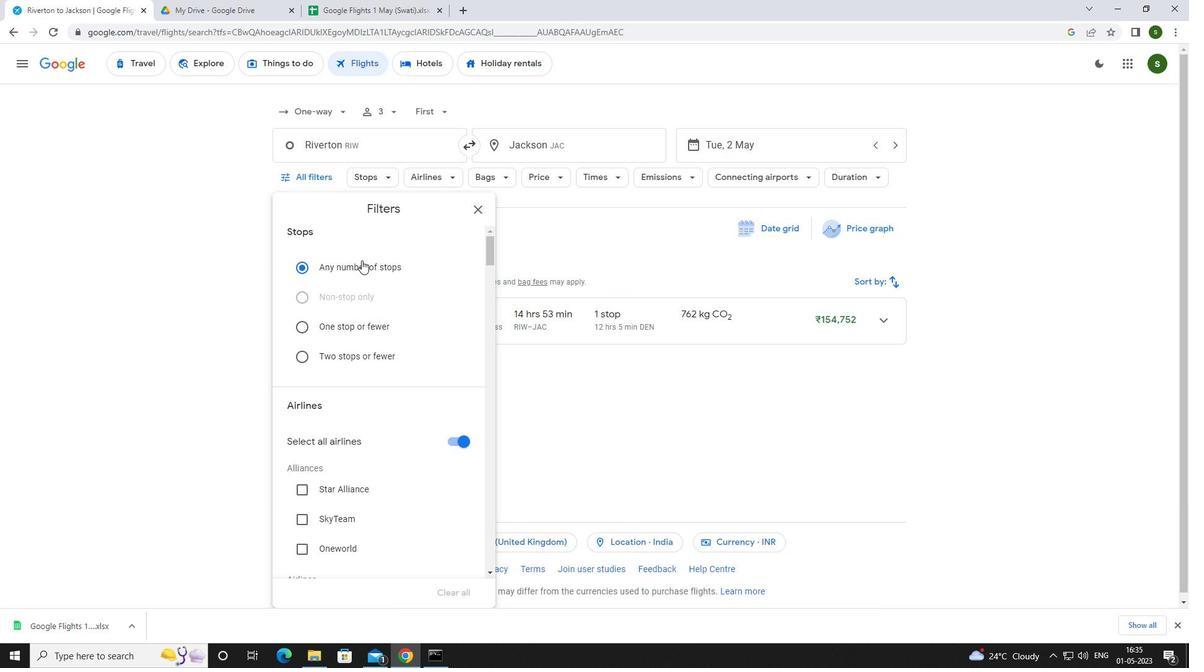 
Action: Mouse scrolled (361, 260) with delta (0, 0)
Screenshot: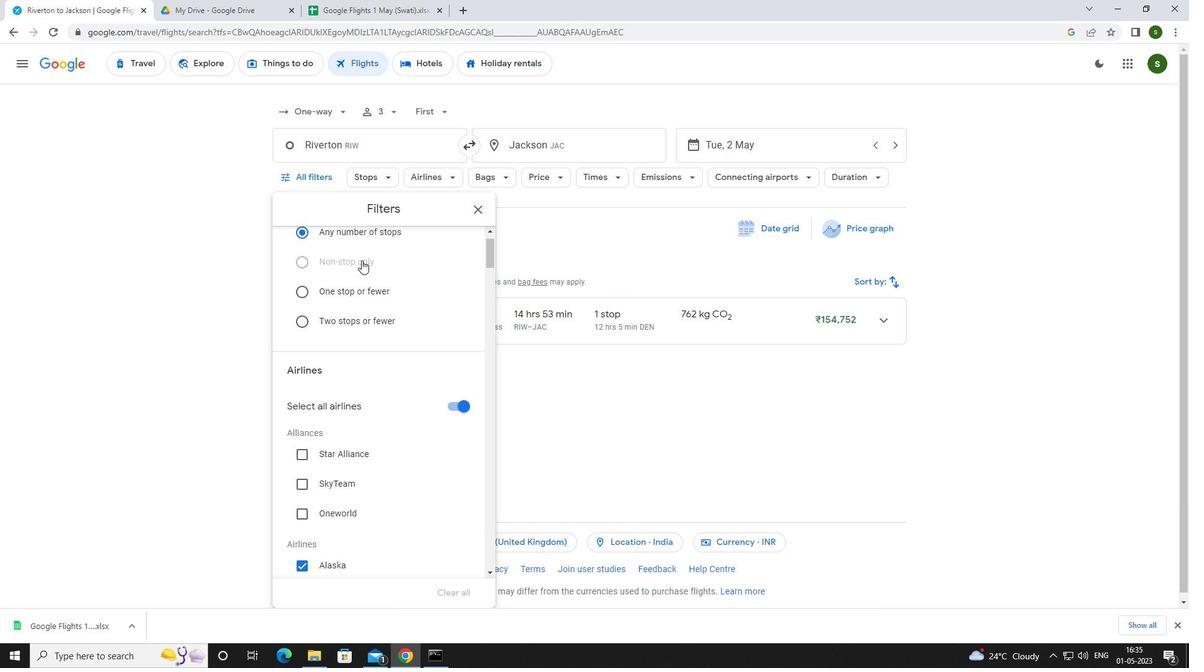 
Action: Mouse scrolled (361, 260) with delta (0, 0)
Screenshot: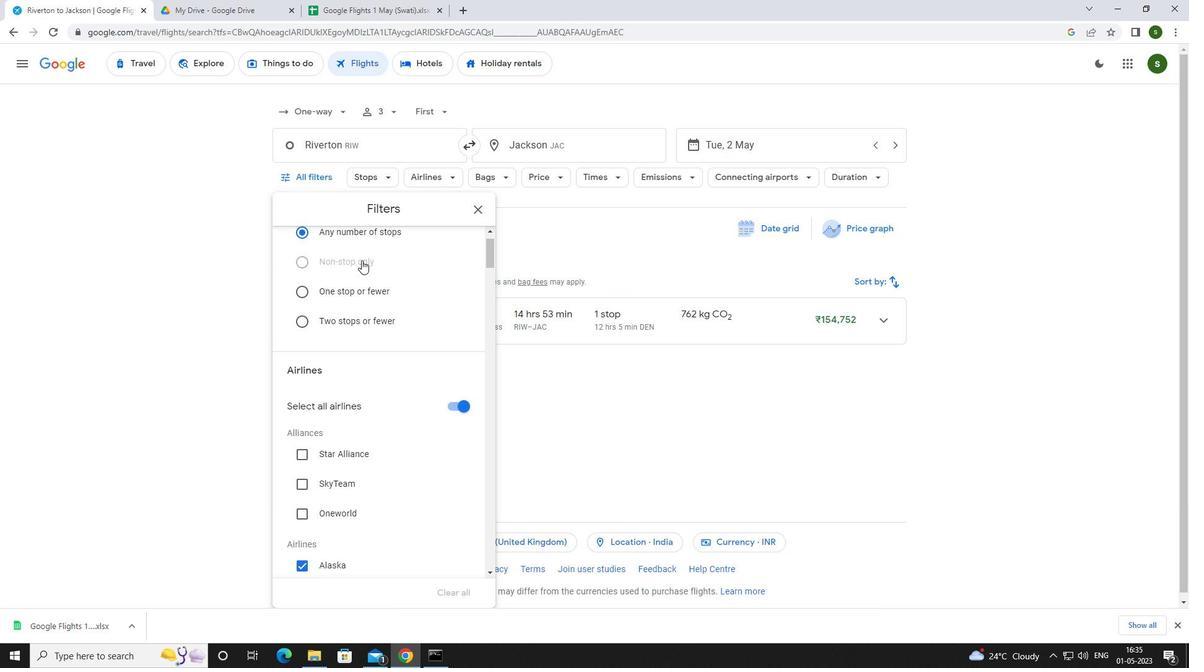 
Action: Mouse scrolled (361, 260) with delta (0, 0)
Screenshot: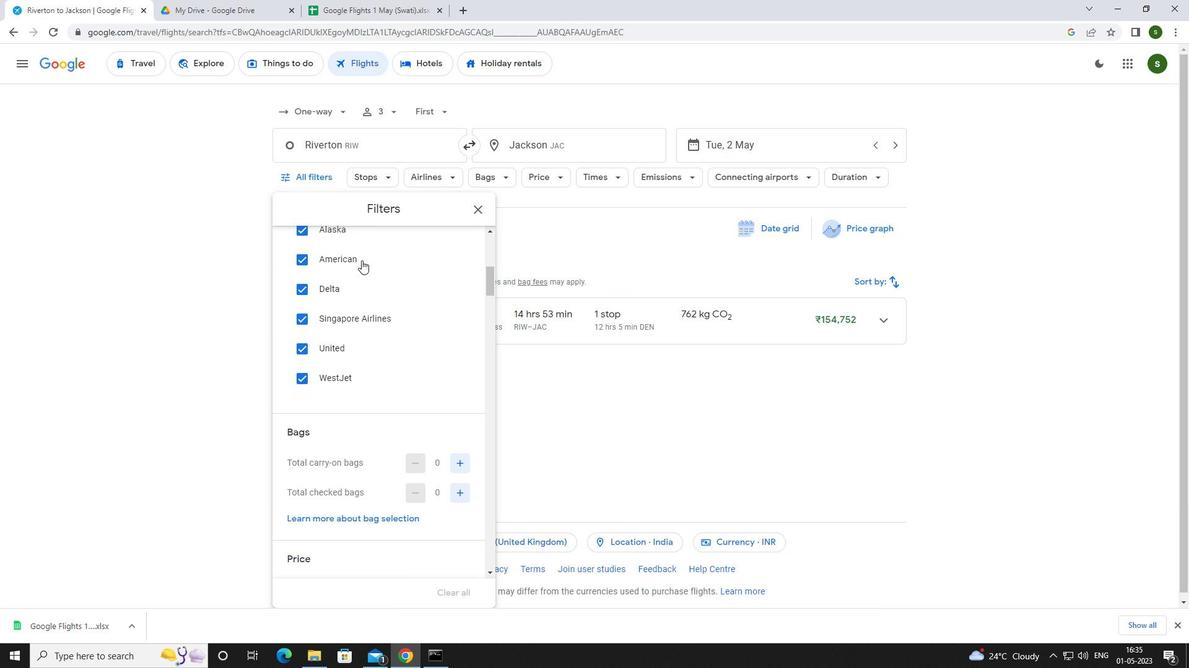 
Action: Mouse scrolled (361, 260) with delta (0, 0)
Screenshot: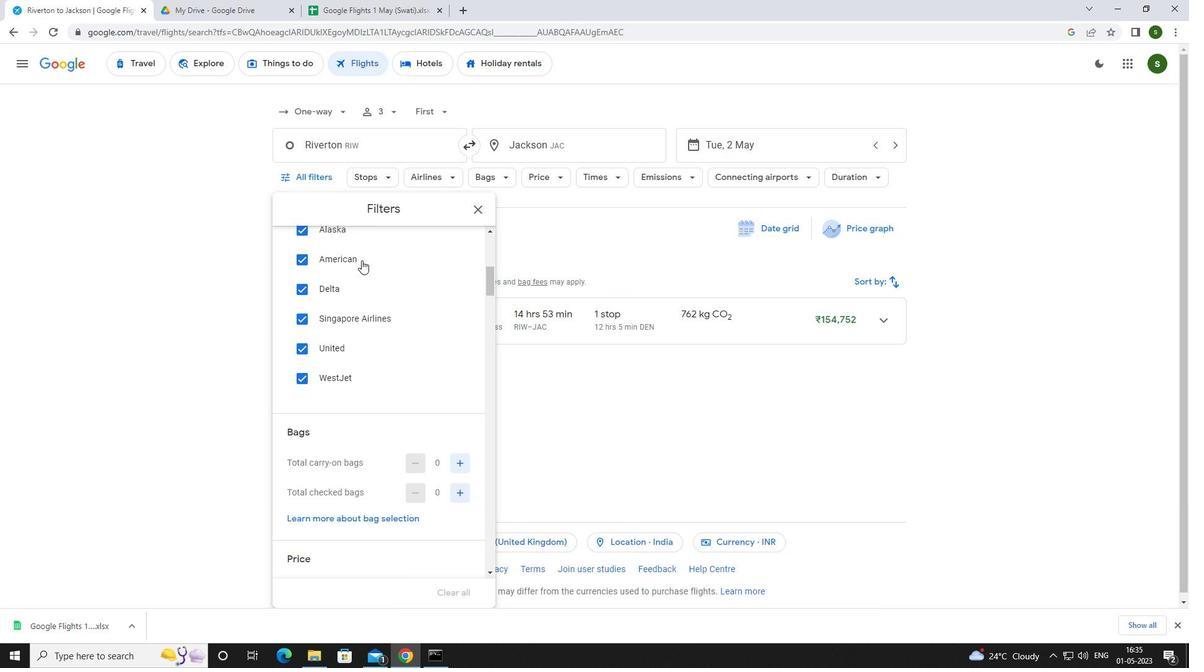 
Action: Mouse scrolled (361, 260) with delta (0, 0)
Screenshot: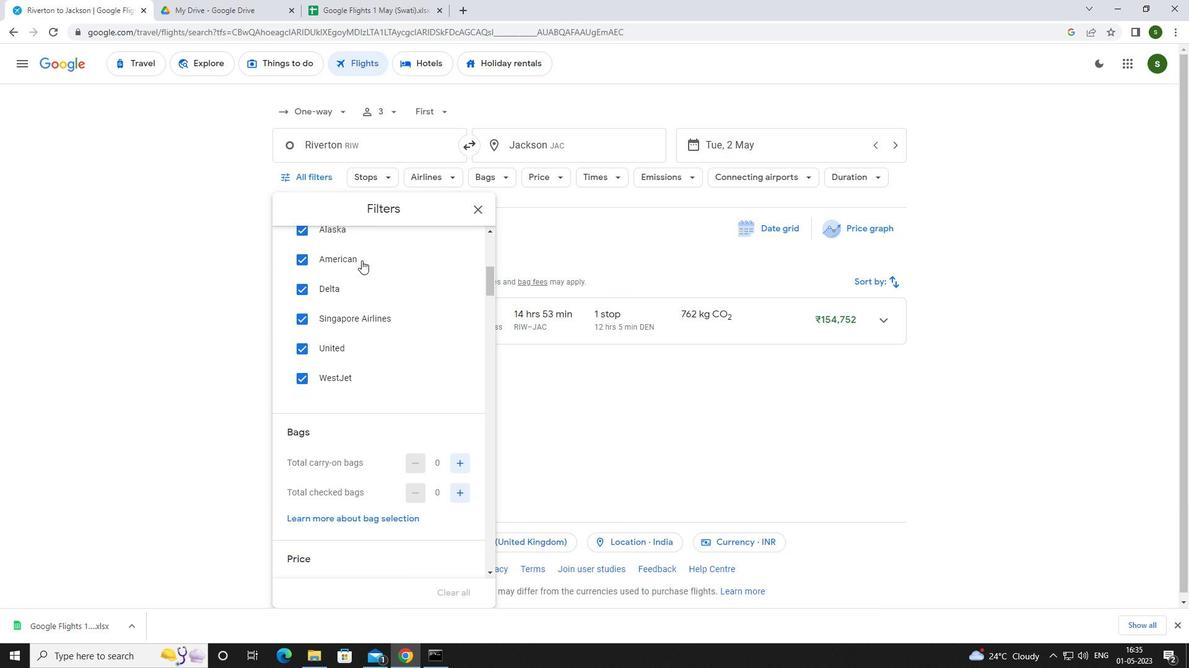 
Action: Mouse moved to (458, 304)
Screenshot: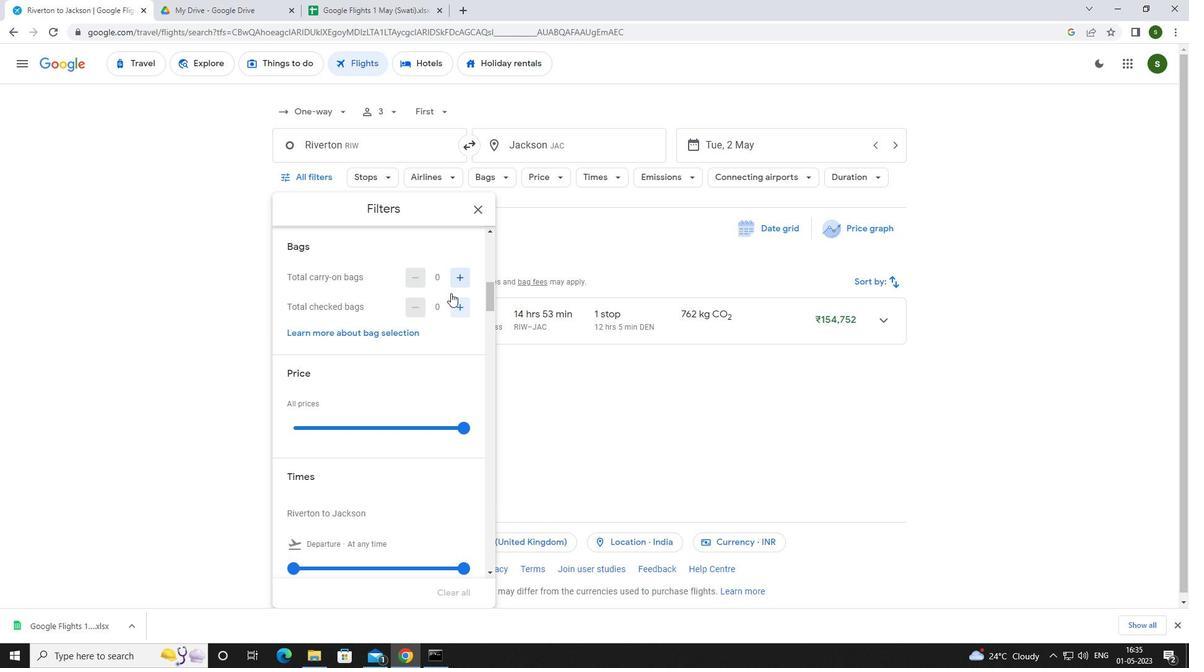 
Action: Mouse pressed left at (458, 304)
Screenshot: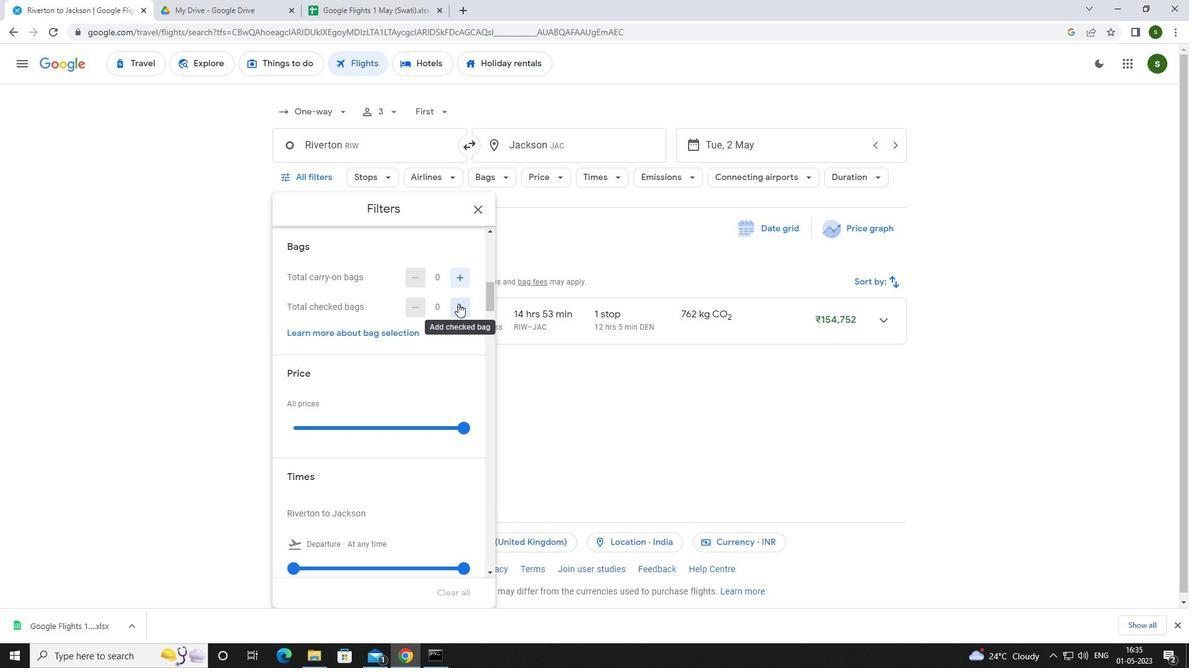 
Action: Mouse pressed left at (458, 304)
Screenshot: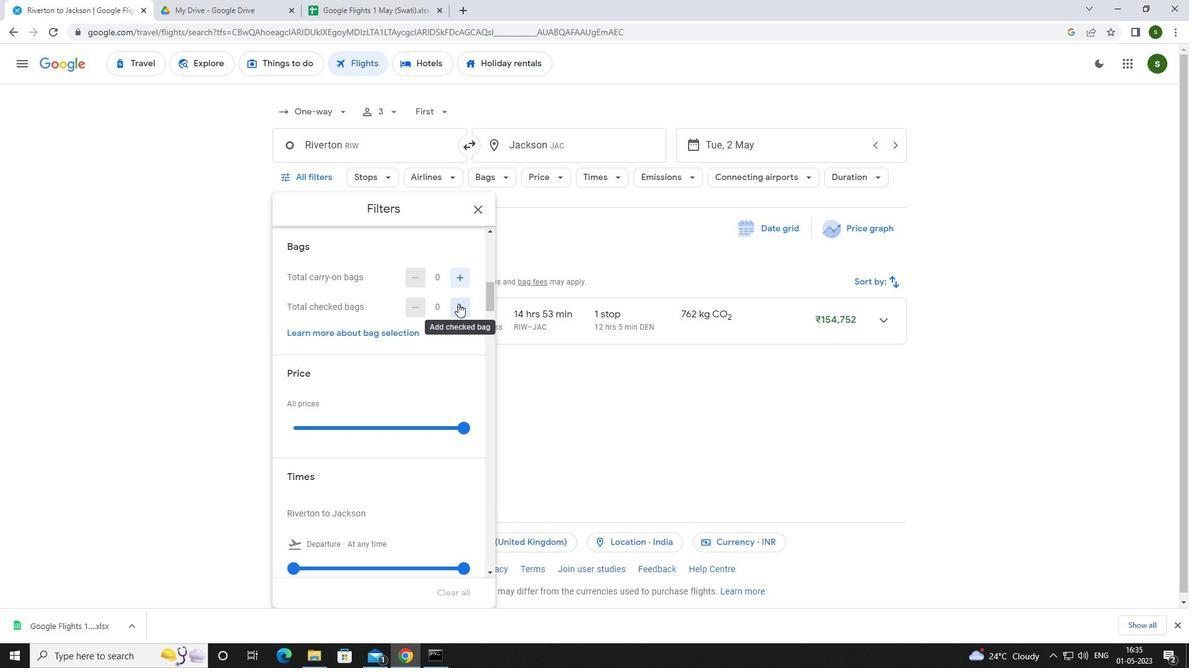
Action: Mouse pressed left at (458, 304)
Screenshot: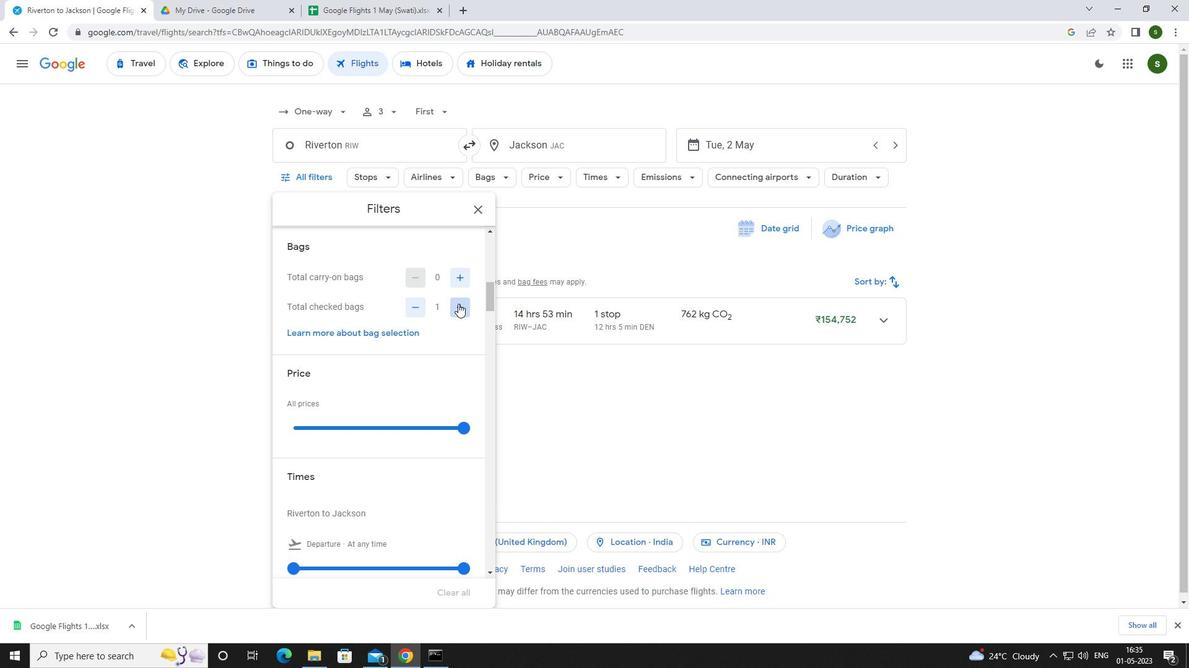 
Action: Mouse pressed left at (458, 304)
Screenshot: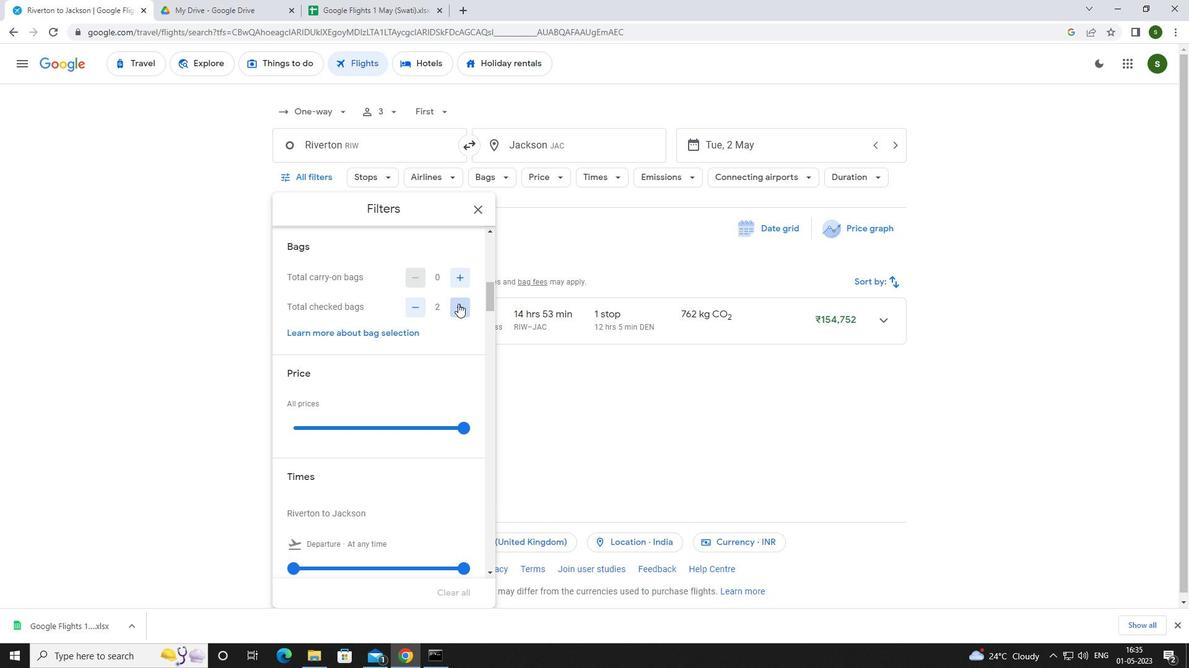 
Action: Mouse pressed left at (458, 304)
Screenshot: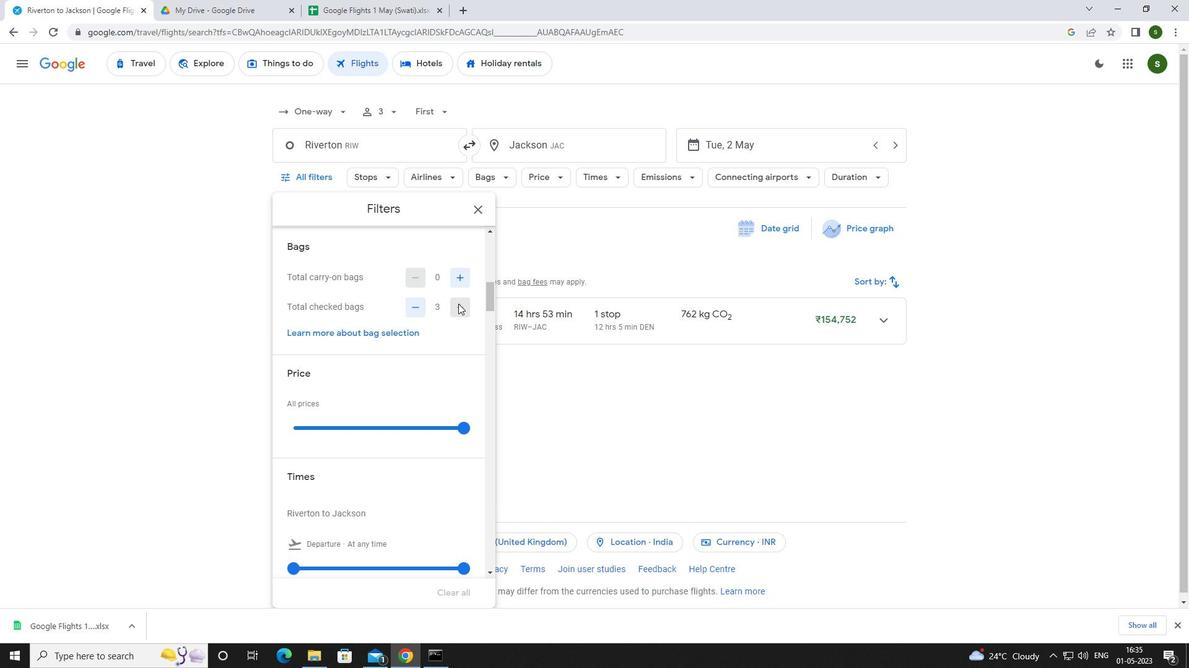 
Action: Mouse pressed left at (458, 304)
Screenshot: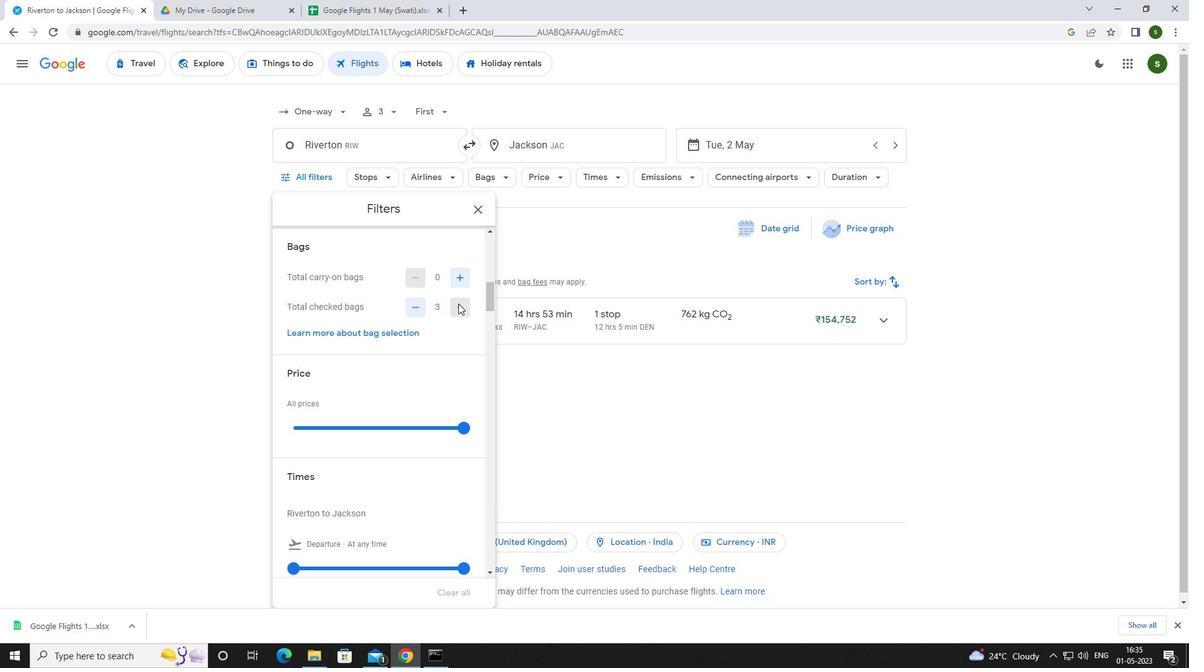 
Action: Mouse pressed left at (458, 304)
Screenshot: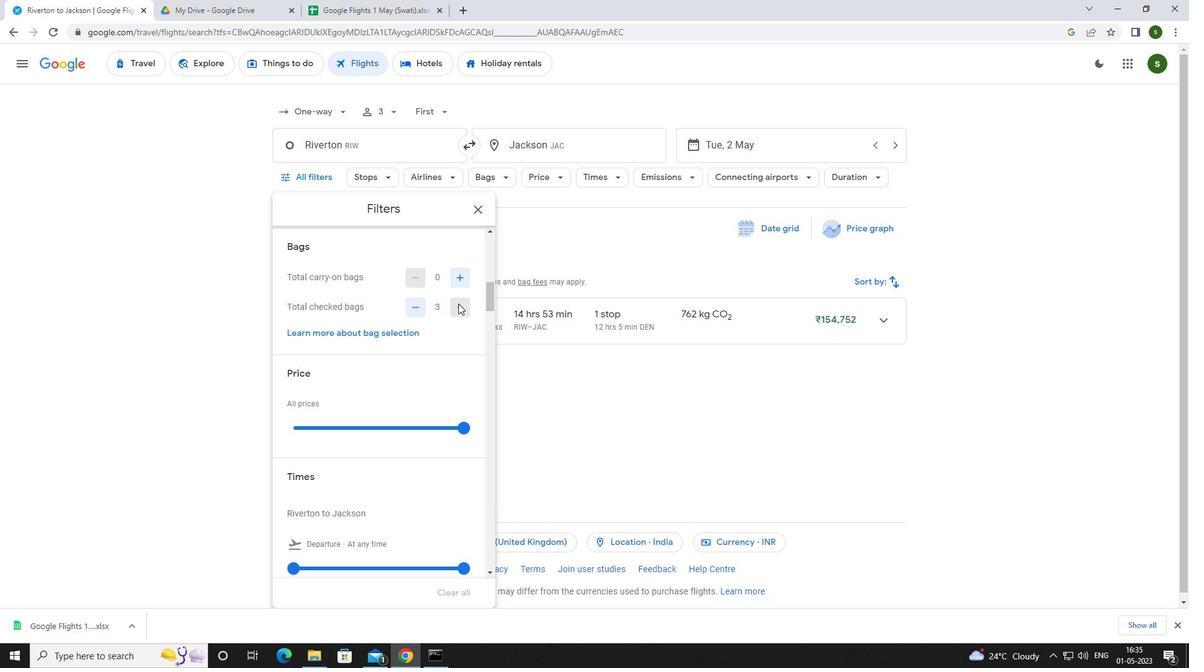 
Action: Mouse moved to (444, 317)
Screenshot: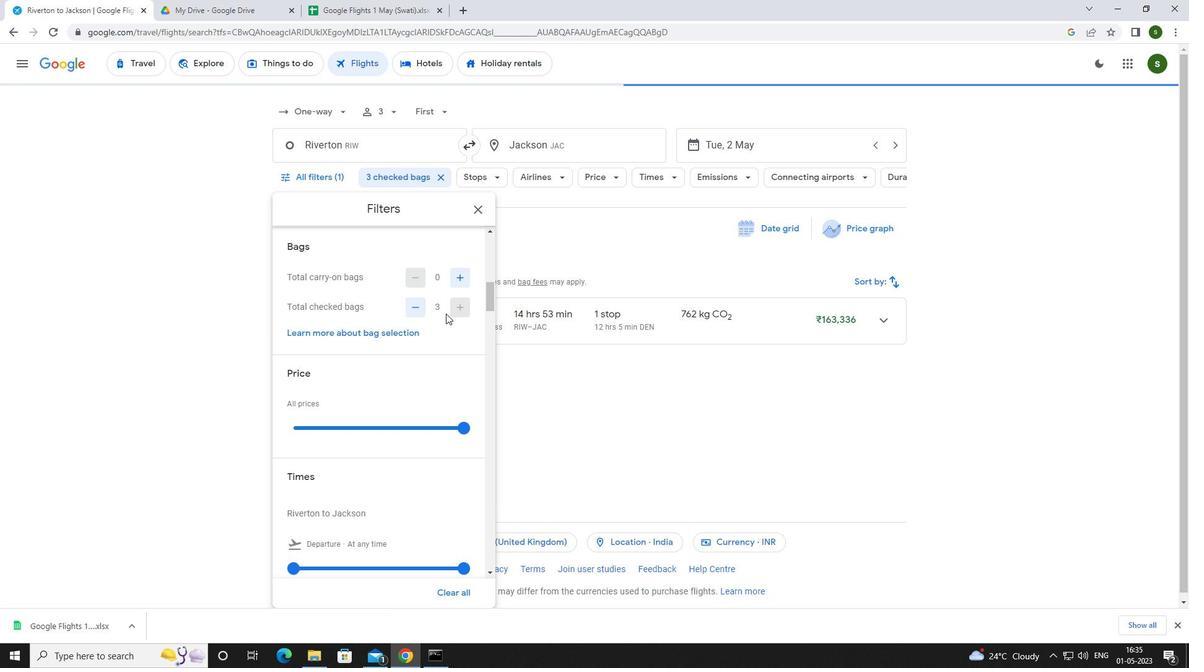 
Action: Mouse scrolled (444, 316) with delta (0, 0)
Screenshot: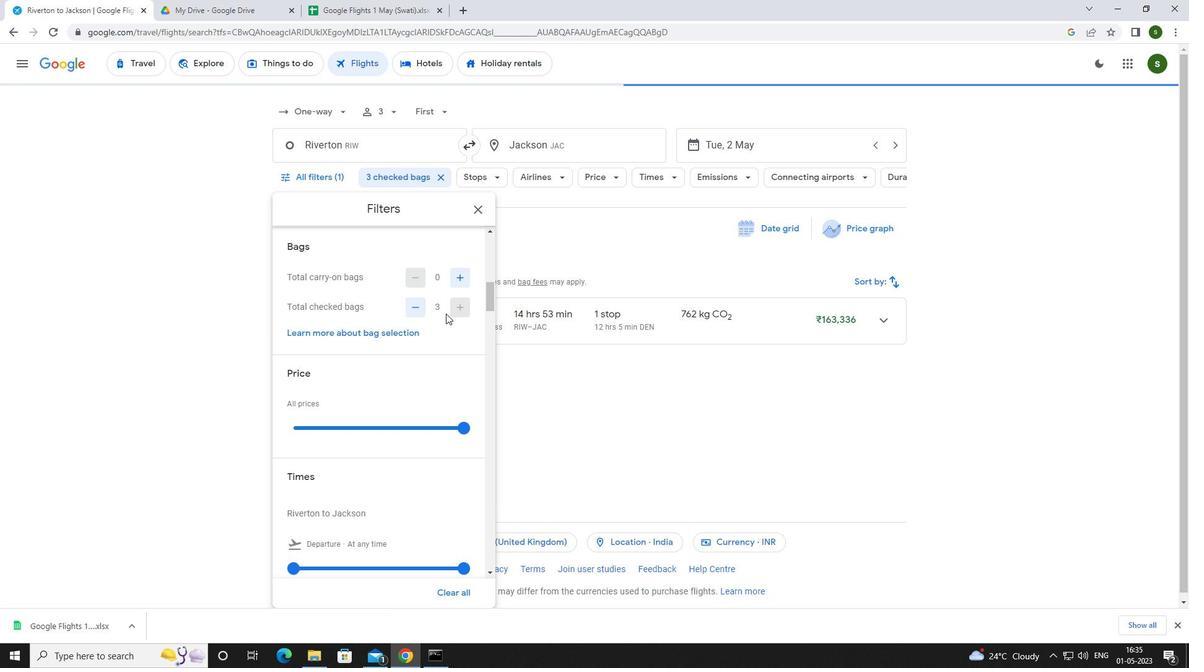 
Action: Mouse moved to (462, 360)
Screenshot: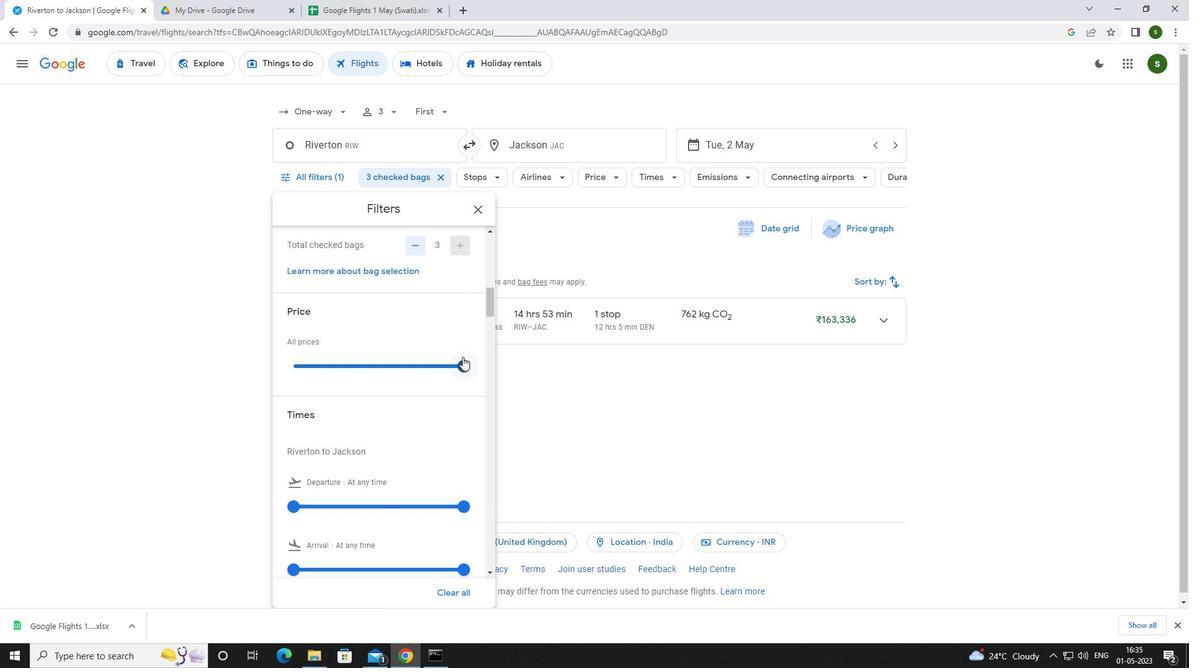 
Action: Mouse pressed left at (462, 360)
Screenshot: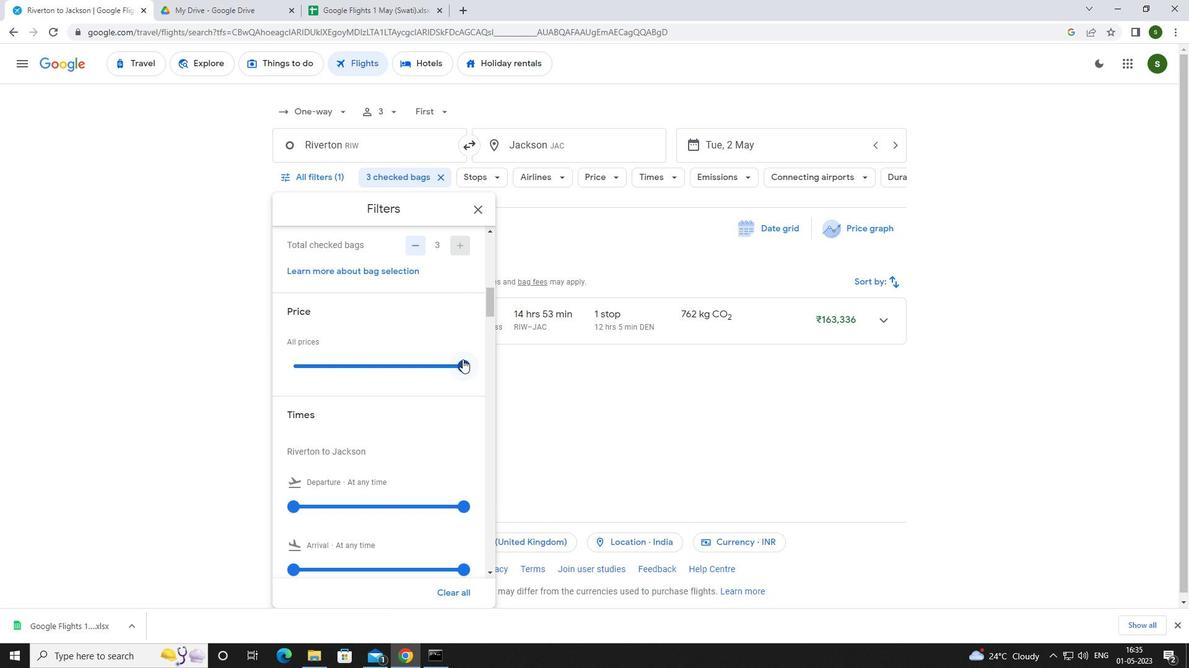 
Action: Mouse moved to (352, 362)
Screenshot: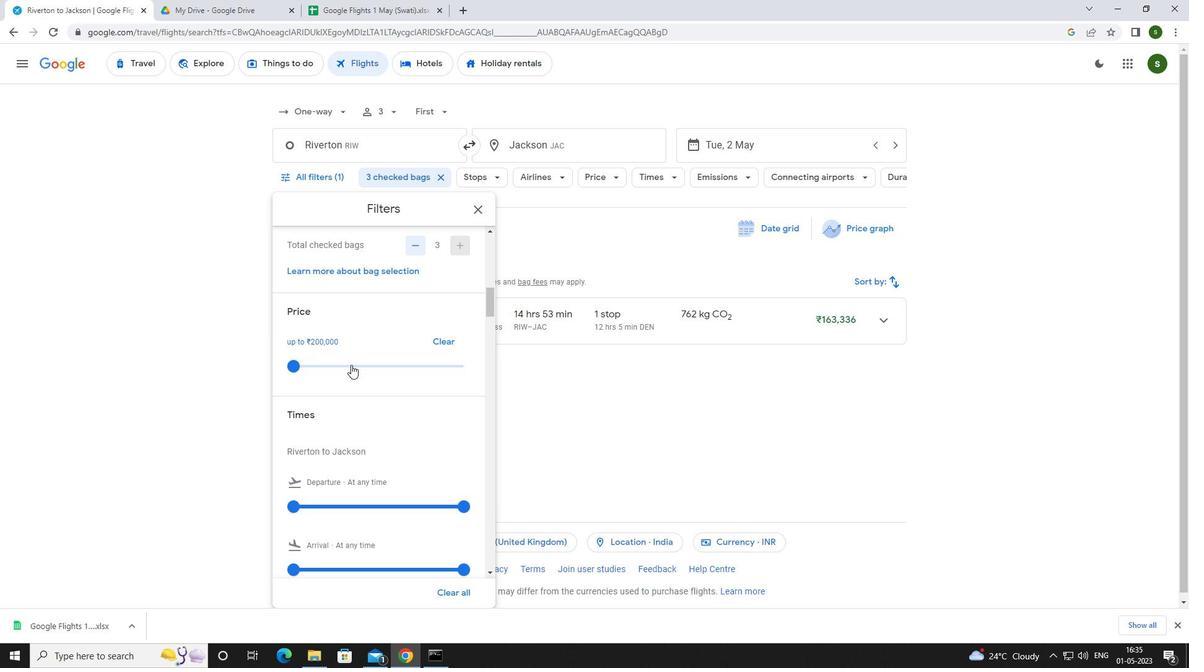 
Action: Mouse scrolled (352, 362) with delta (0, 0)
Screenshot: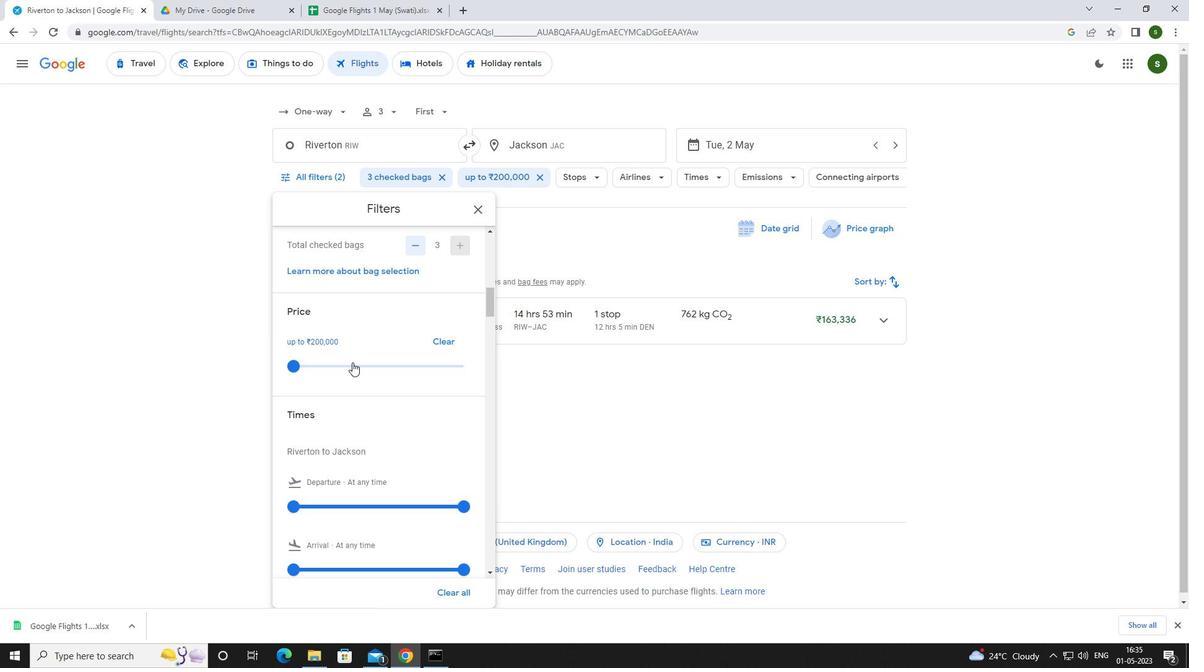 
Action: Mouse scrolled (352, 362) with delta (0, 0)
Screenshot: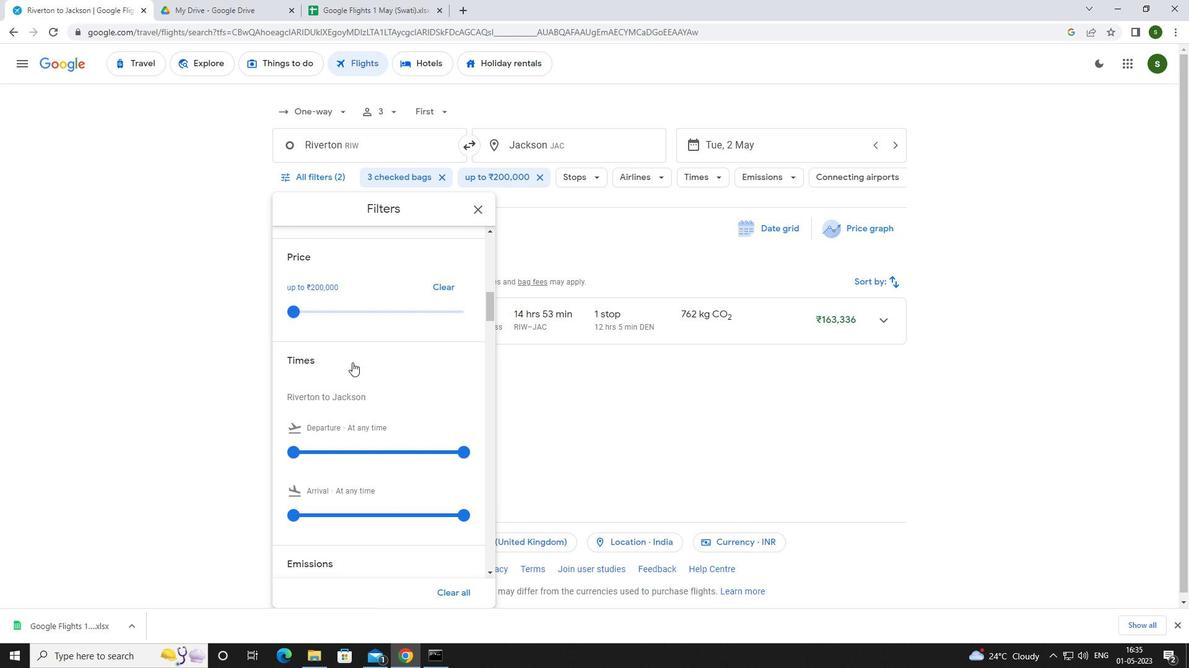 
Action: Mouse moved to (291, 386)
Screenshot: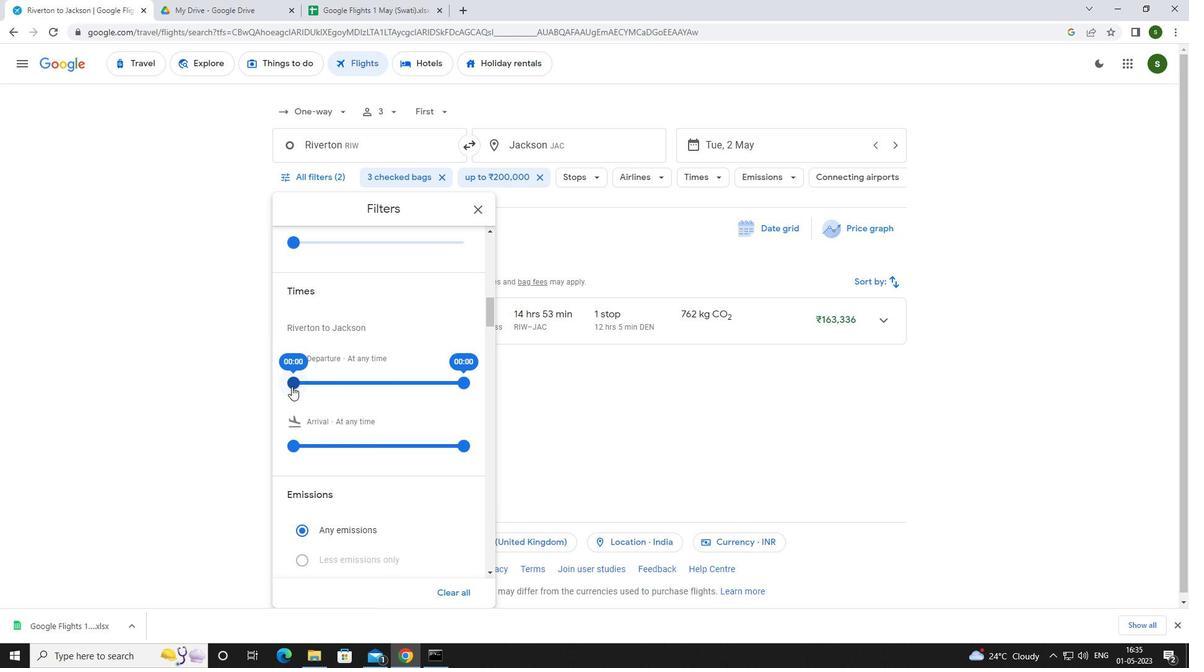 
Action: Mouse pressed left at (291, 386)
Screenshot: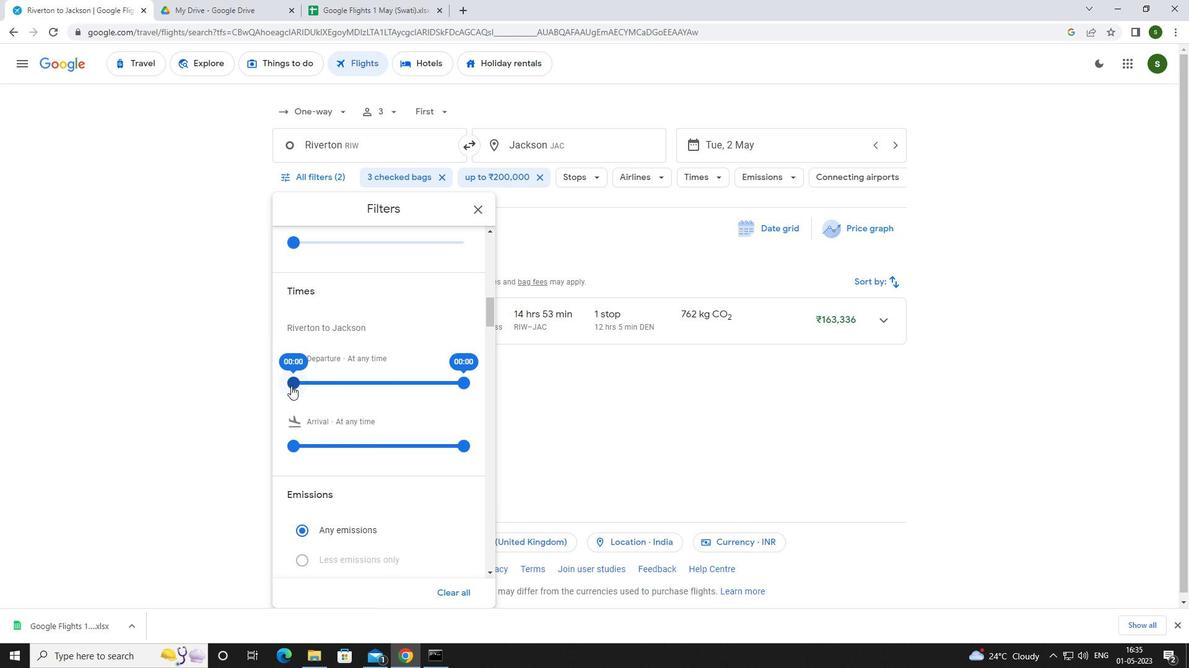 
Action: Mouse moved to (607, 390)
Screenshot: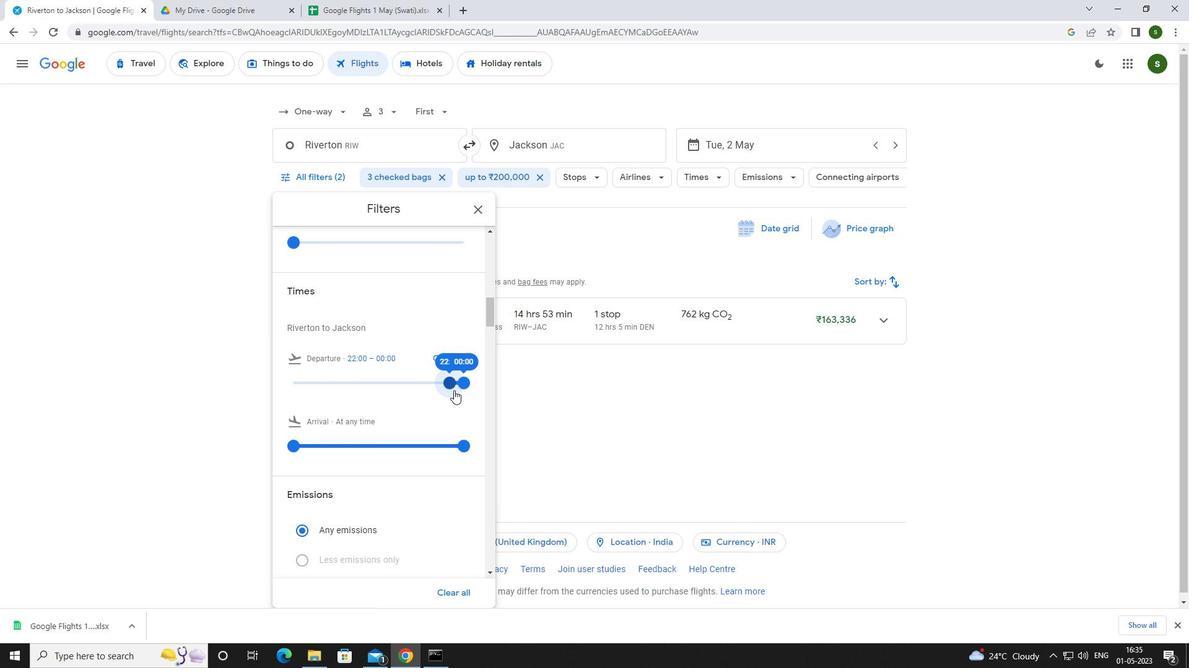 
Action: Mouse pressed left at (607, 390)
Screenshot: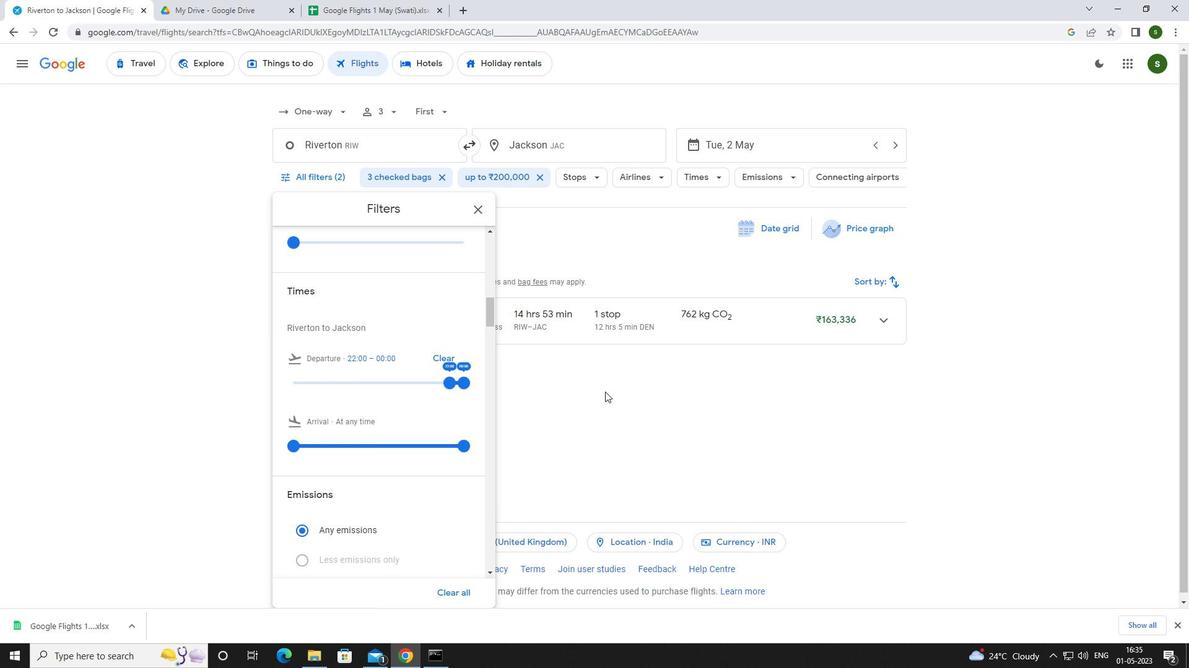 
